 Task: Select Retail. Add to cart, from Chioma for 3390 Emily Renzelli Boulevard, San Francisco, California 94103, Cell Number 831-612-1938, following items : Ikénga Collection Pretty Zen Room Calming Essential Oil_x000D_
 - 2, Ezé Royale Majestic Bundle Men''s Grooming Kit_x000D_
 - 1, Spearmint Bb Tea Original Body Hair Inhibitor Balancing Tea_x000D_
 - 2, Ikém Collection Cravings & Diet Garcinia Bitter Kola Drops_x000D_
 - 2, Chioma Muscles & Curves Vegan Complete Protein Vanilla Shake Keto!_x000D_
 - 1
Action: Mouse moved to (659, 118)
Screenshot: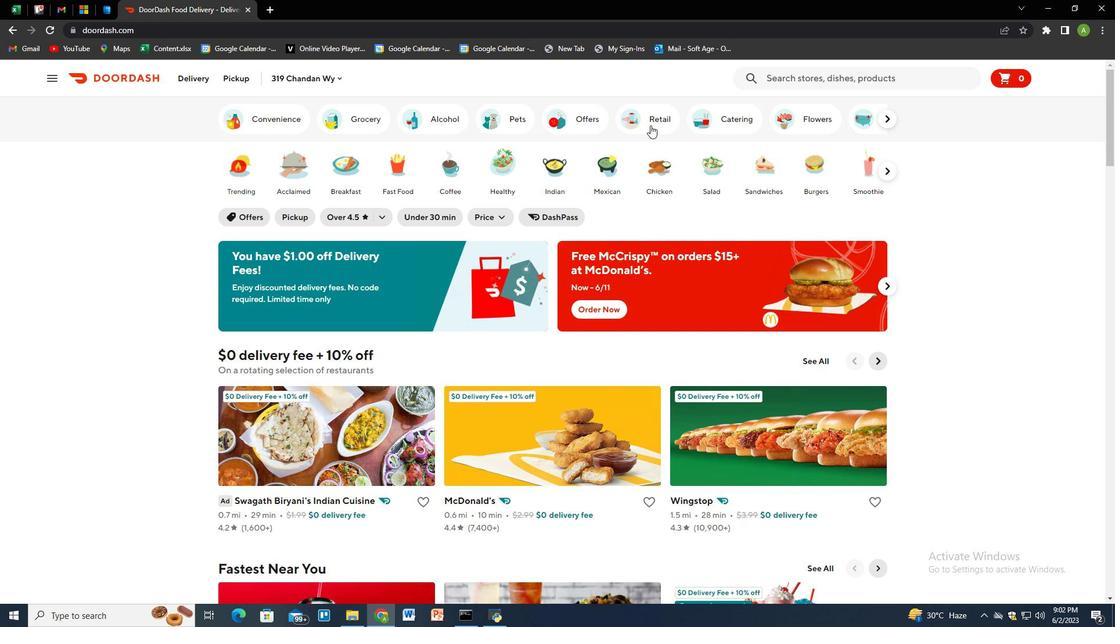 
Action: Mouse pressed left at (659, 118)
Screenshot: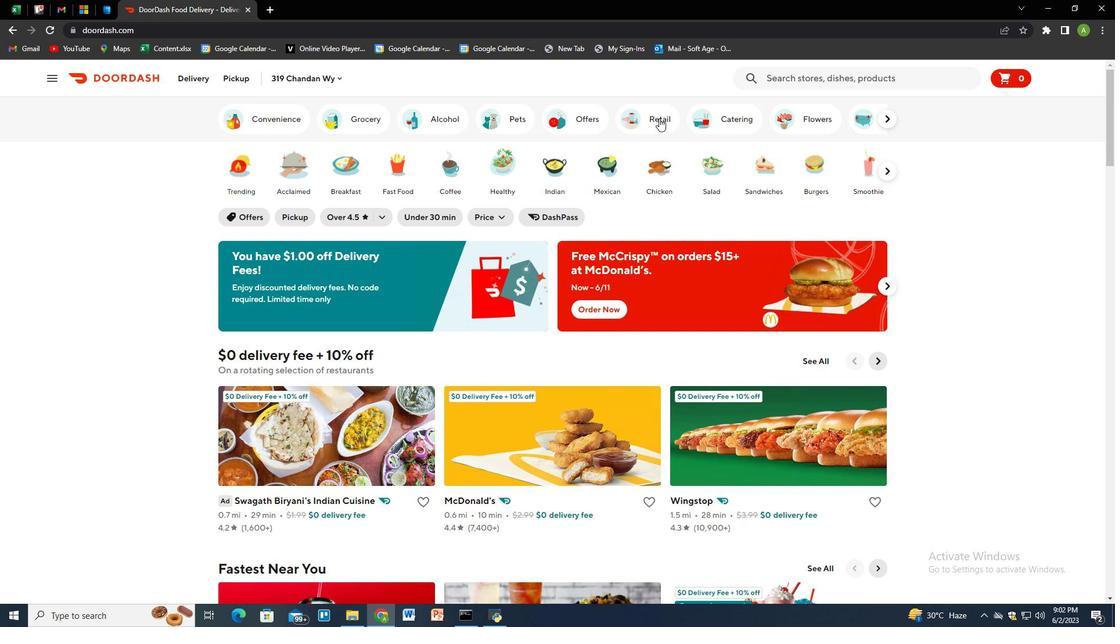 
Action: Mouse moved to (637, 573)
Screenshot: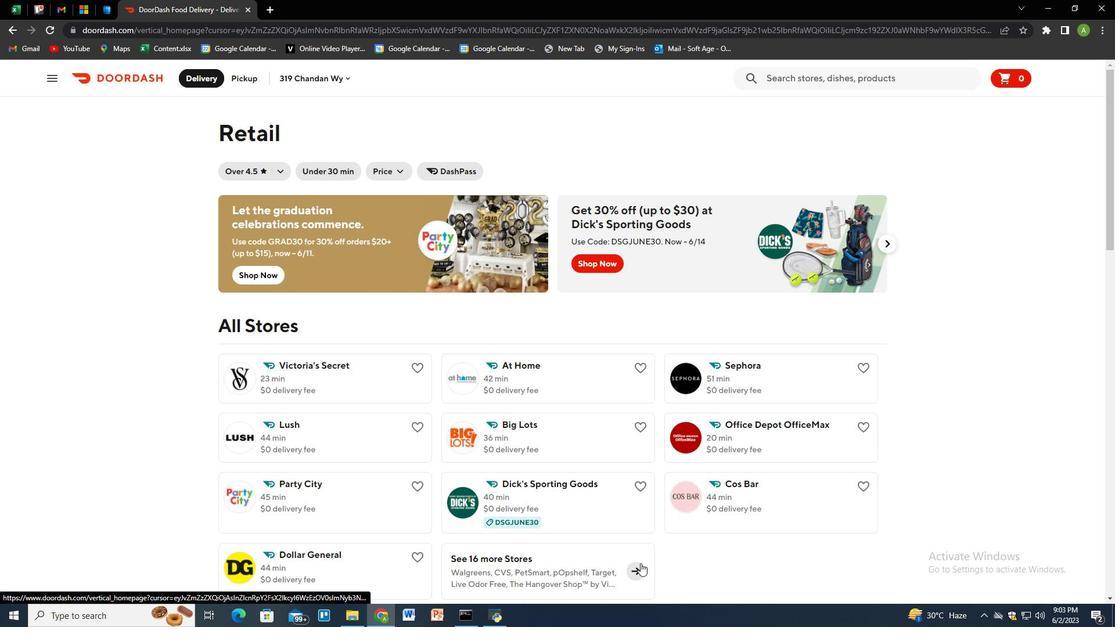 
Action: Mouse pressed left at (637, 573)
Screenshot: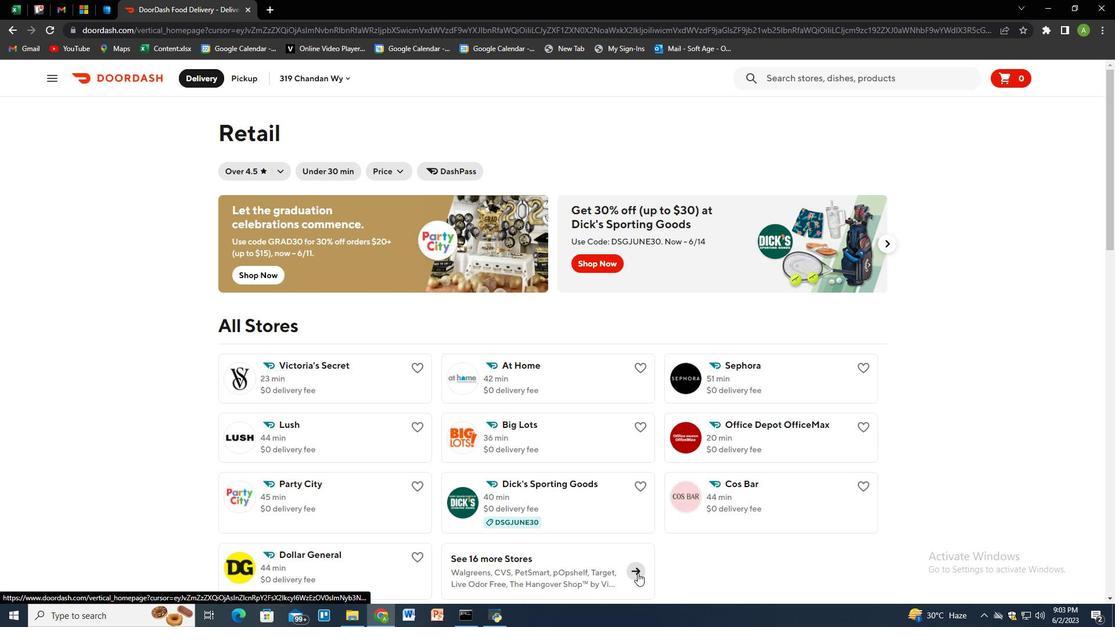 
Action: Mouse moved to (588, 537)
Screenshot: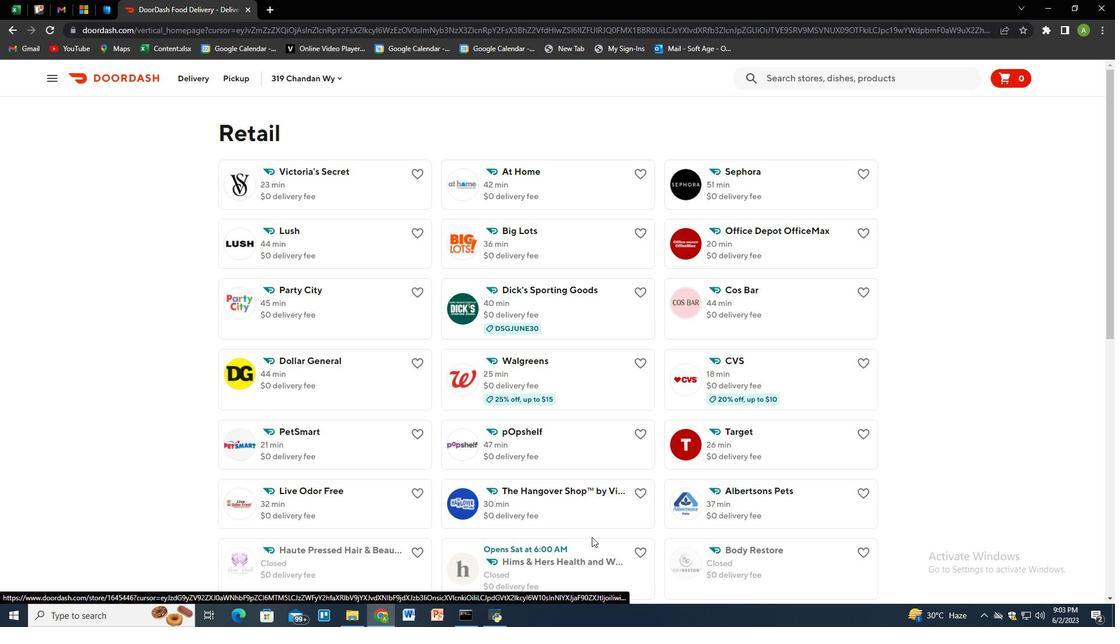 
Action: Mouse scrolled (588, 537) with delta (0, 0)
Screenshot: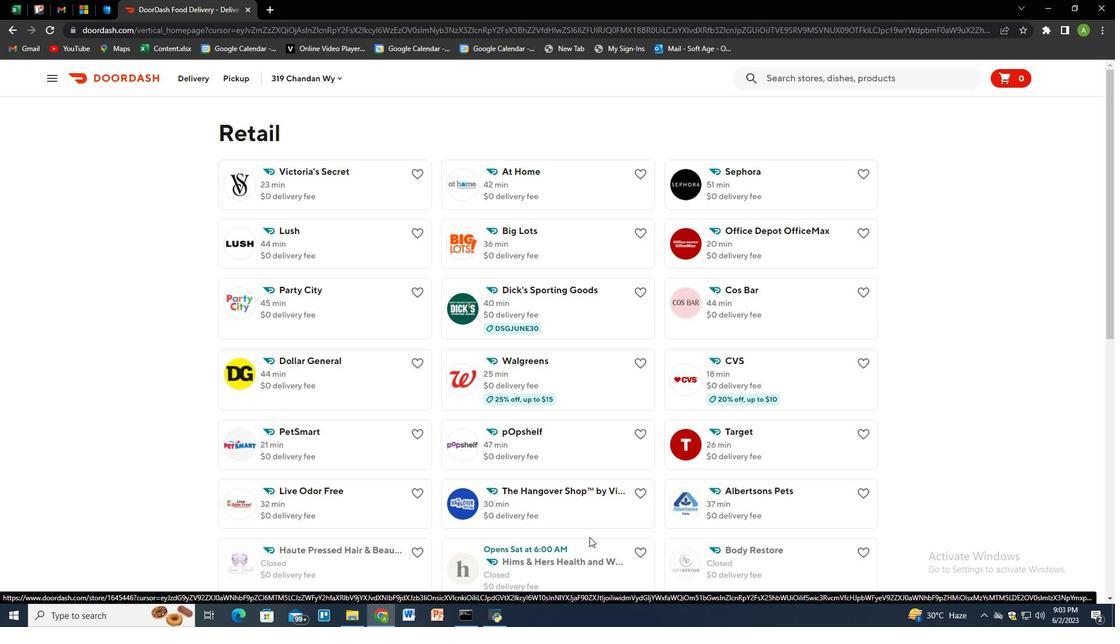 
Action: Mouse moved to (588, 537)
Screenshot: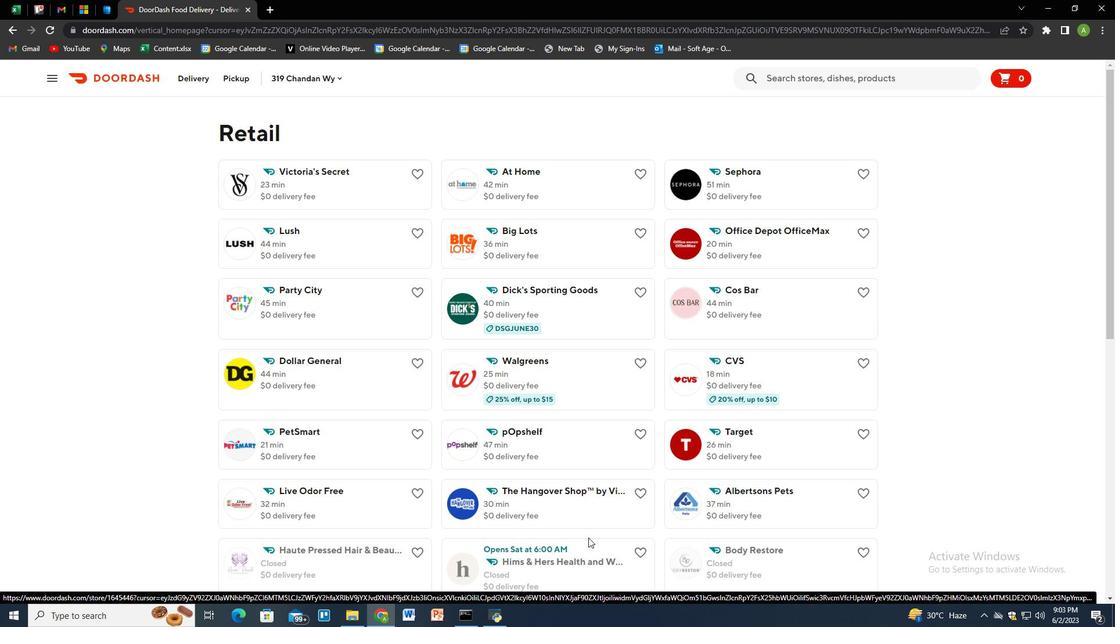 
Action: Mouse scrolled (588, 537) with delta (0, 0)
Screenshot: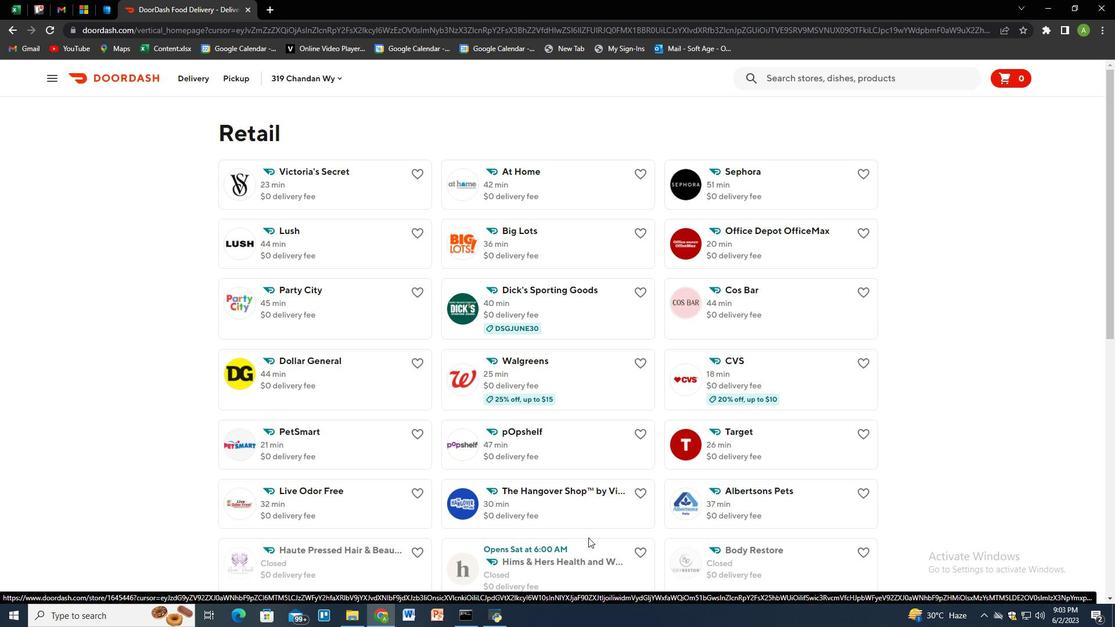 
Action: Mouse moved to (587, 538)
Screenshot: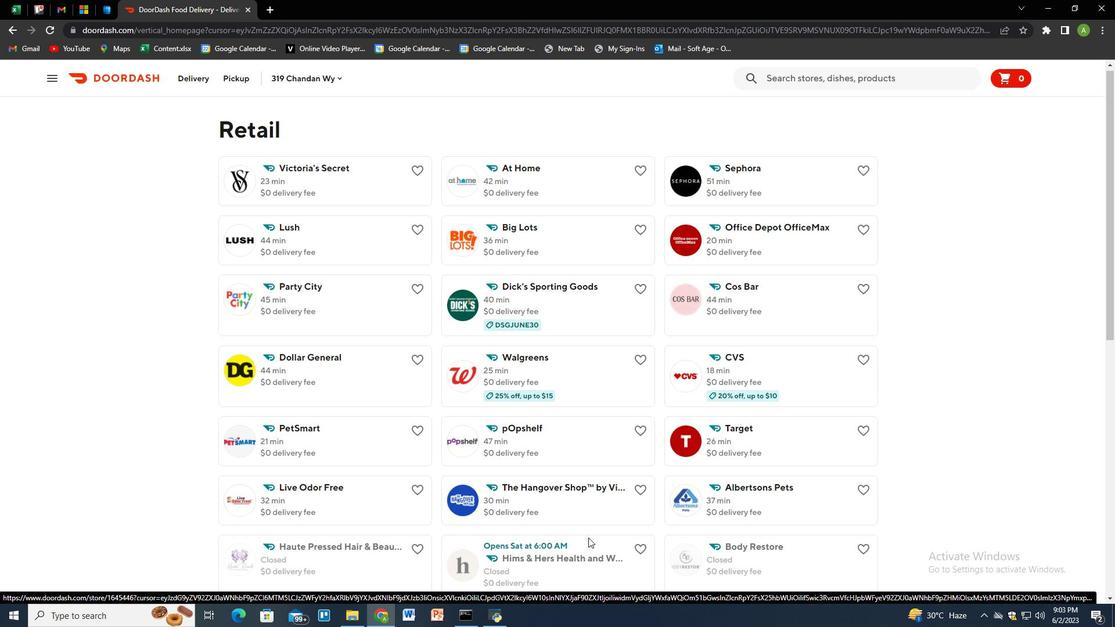 
Action: Mouse scrolled (587, 537) with delta (0, 0)
Screenshot: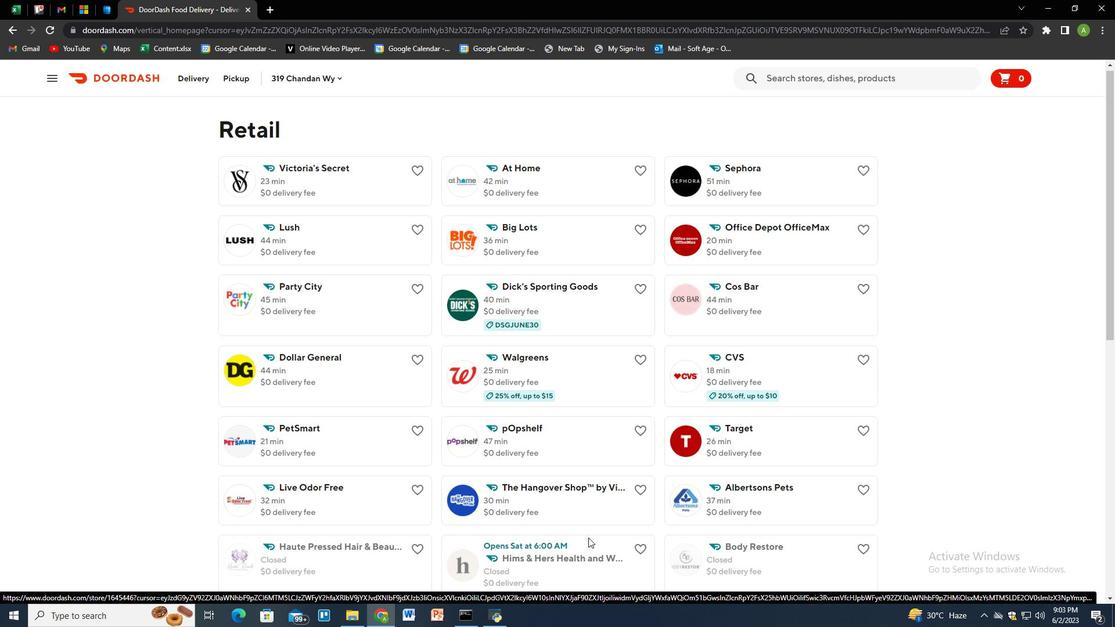 
Action: Mouse moved to (563, 472)
Screenshot: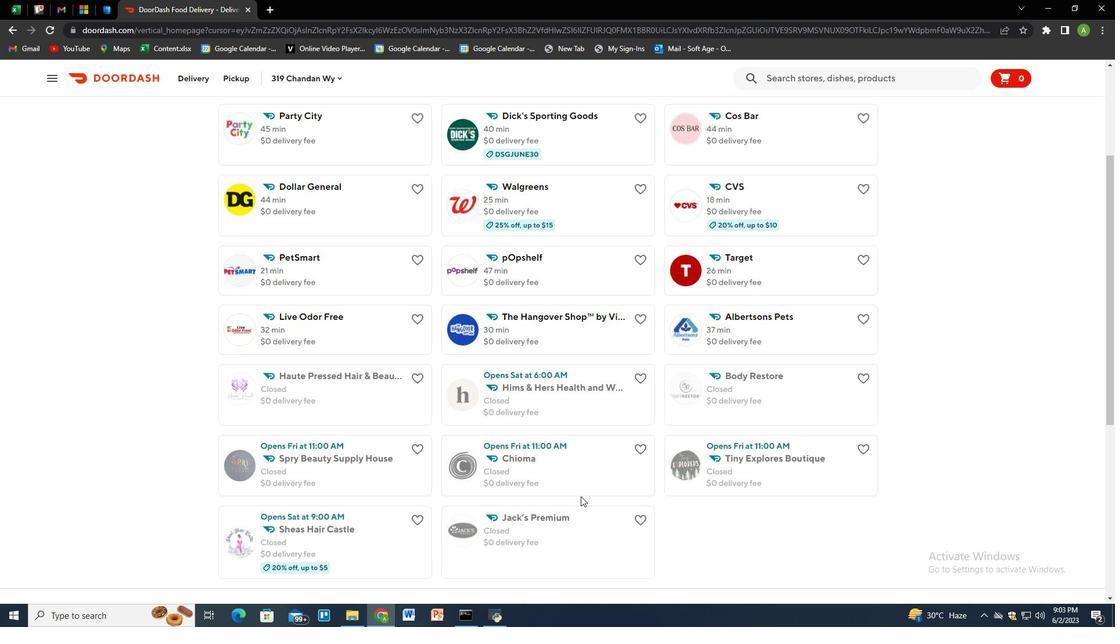 
Action: Mouse pressed left at (563, 472)
Screenshot: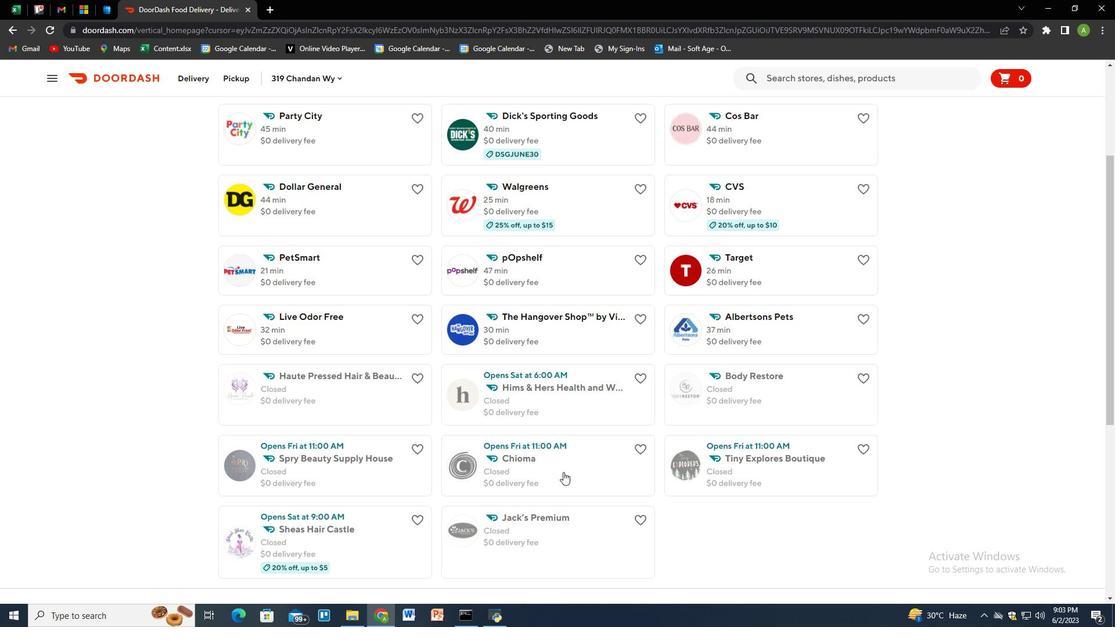 
Action: Mouse moved to (246, 77)
Screenshot: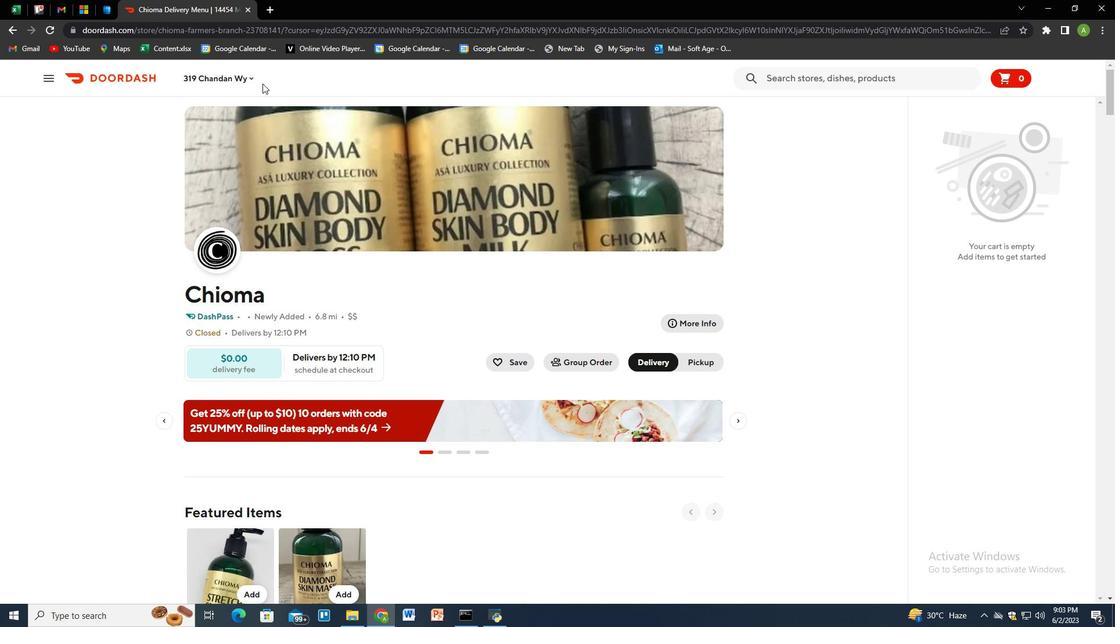 
Action: Mouse pressed left at (246, 77)
Screenshot: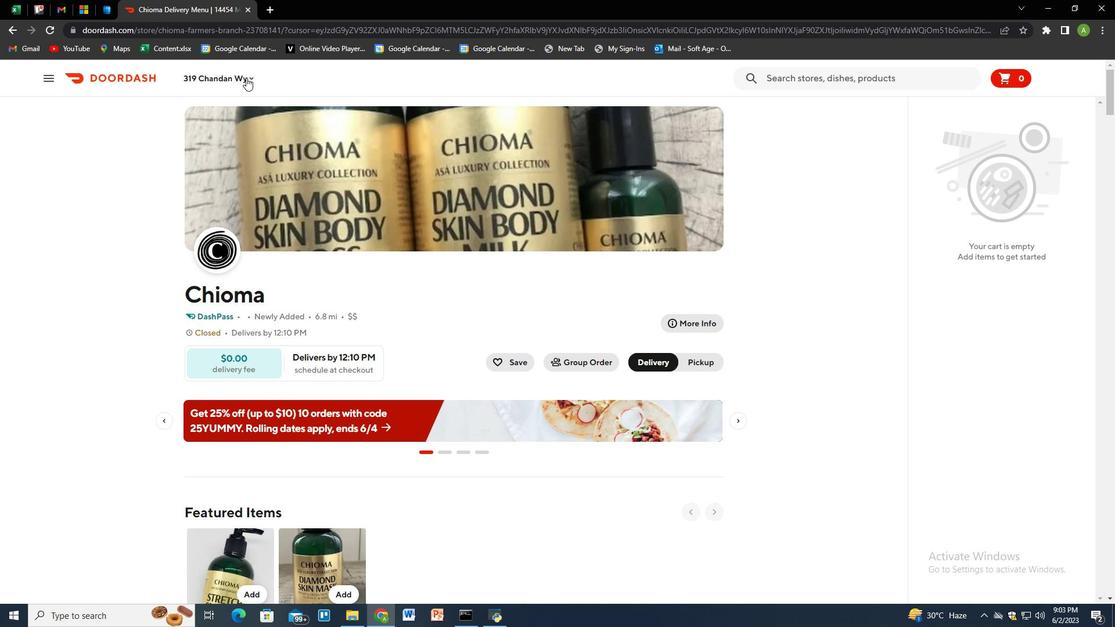 
Action: Mouse moved to (281, 122)
Screenshot: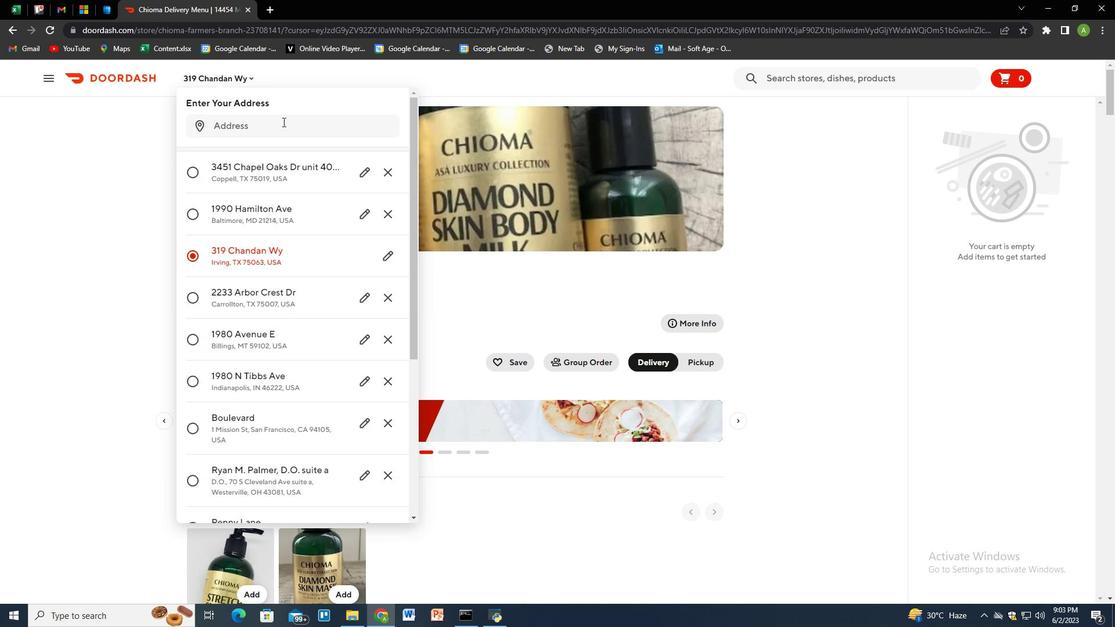 
Action: Mouse pressed left at (281, 122)
Screenshot: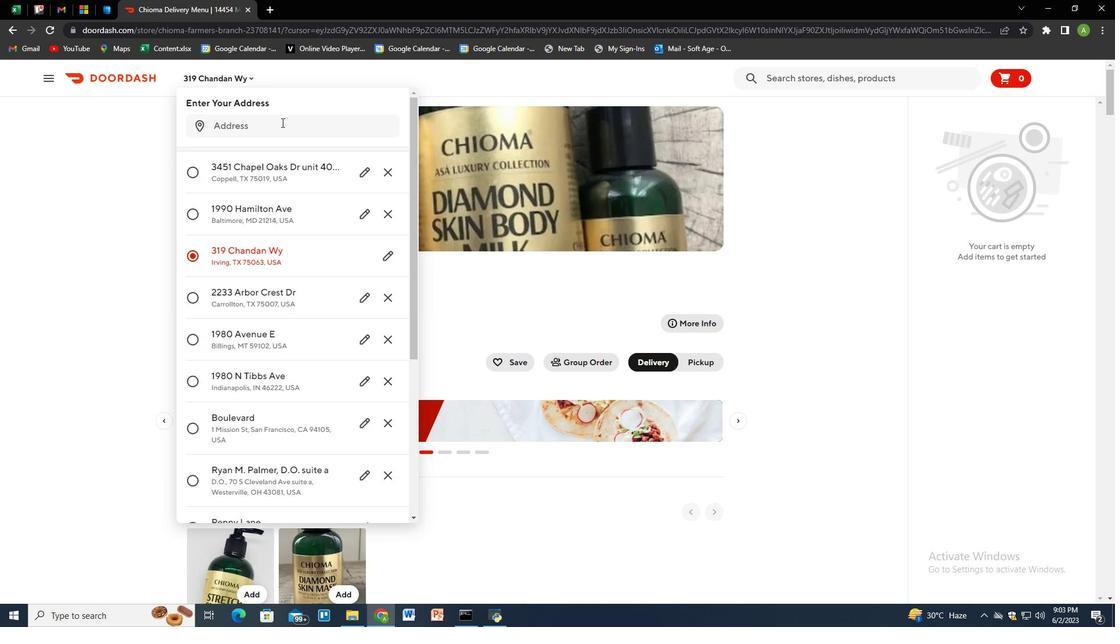 
Action: Key pressed 3390<Key.space>emily<Key.space>renzelli<Key.space>boulevard,<Key.space>san<Key.space>francisco,<Key.space>califonia<Key.space>94103<Key.enter>
Screenshot: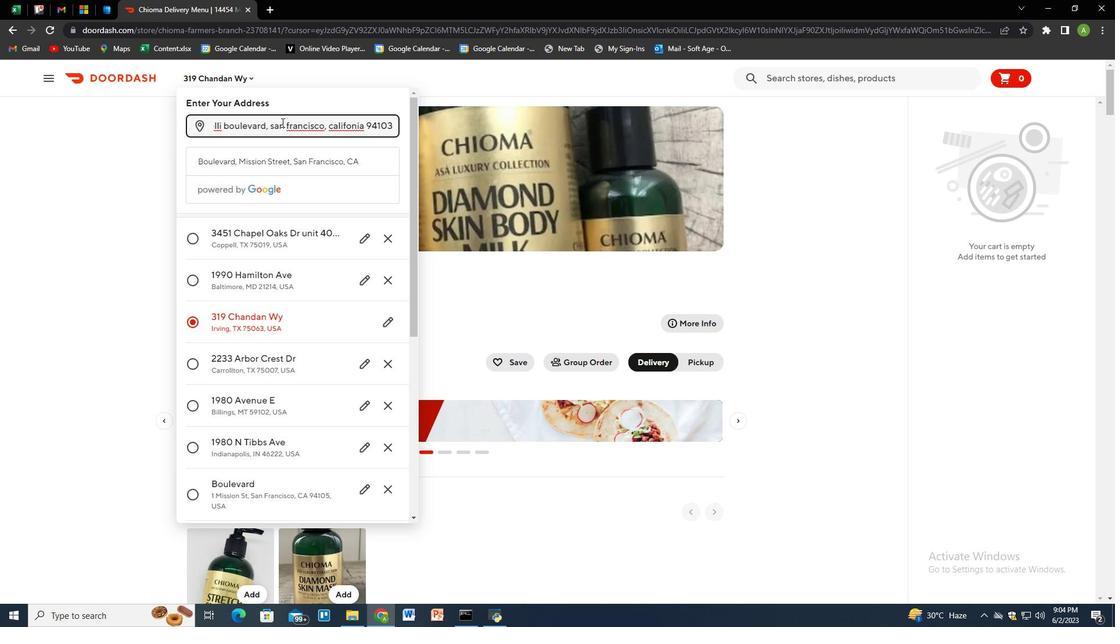 
Action: Mouse moved to (345, 475)
Screenshot: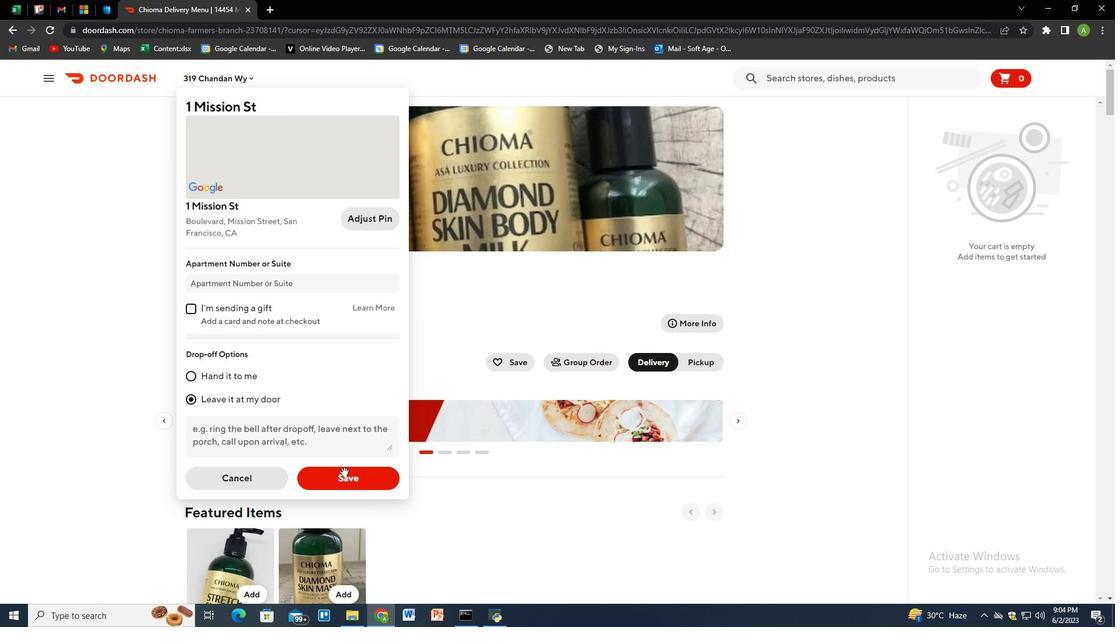
Action: Mouse pressed left at (345, 475)
Screenshot: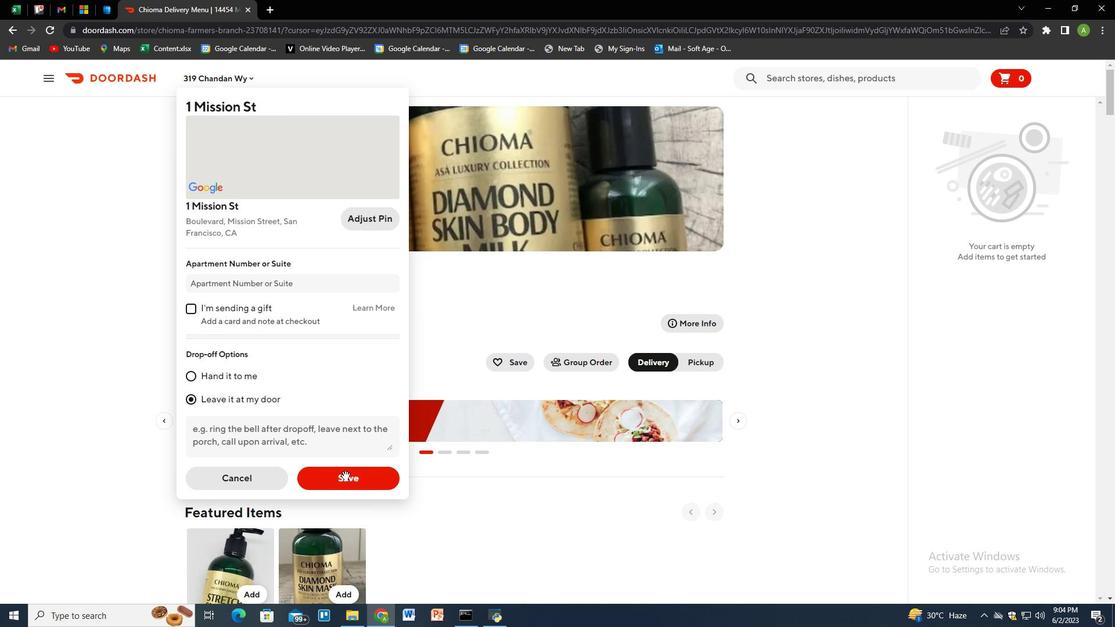 
Action: Mouse moved to (409, 220)
Screenshot: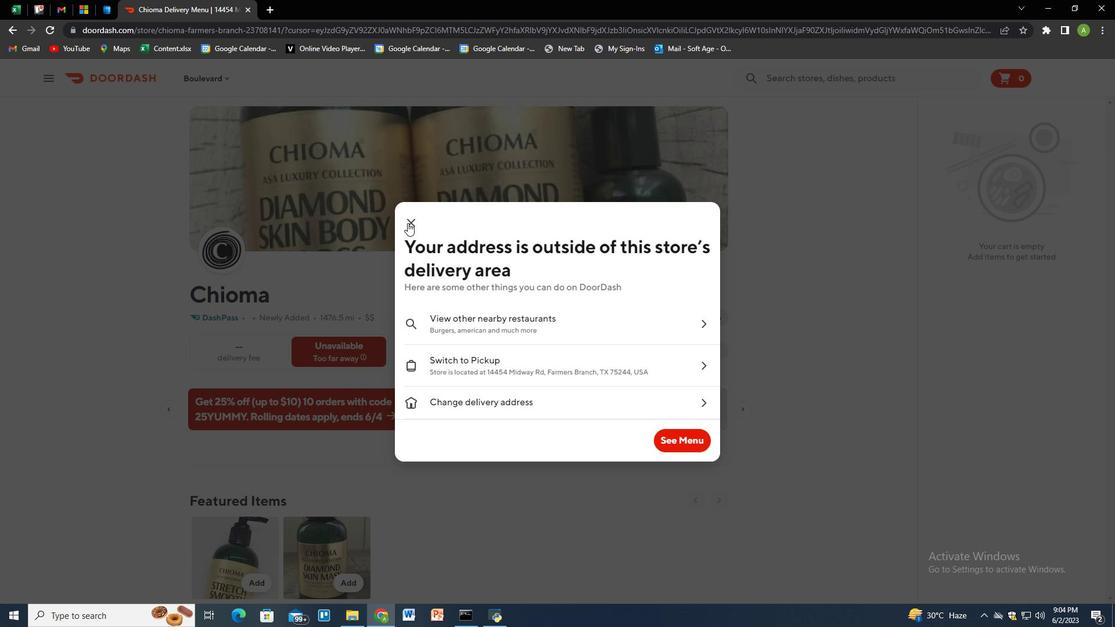 
Action: Mouse pressed left at (409, 220)
Screenshot: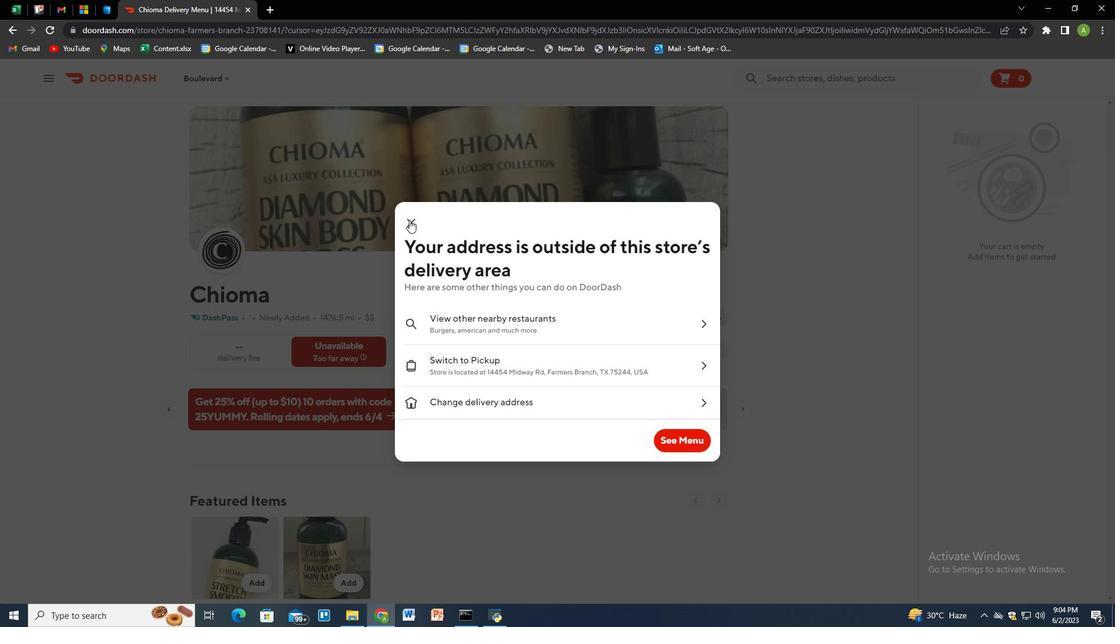 
Action: Mouse moved to (757, 201)
Screenshot: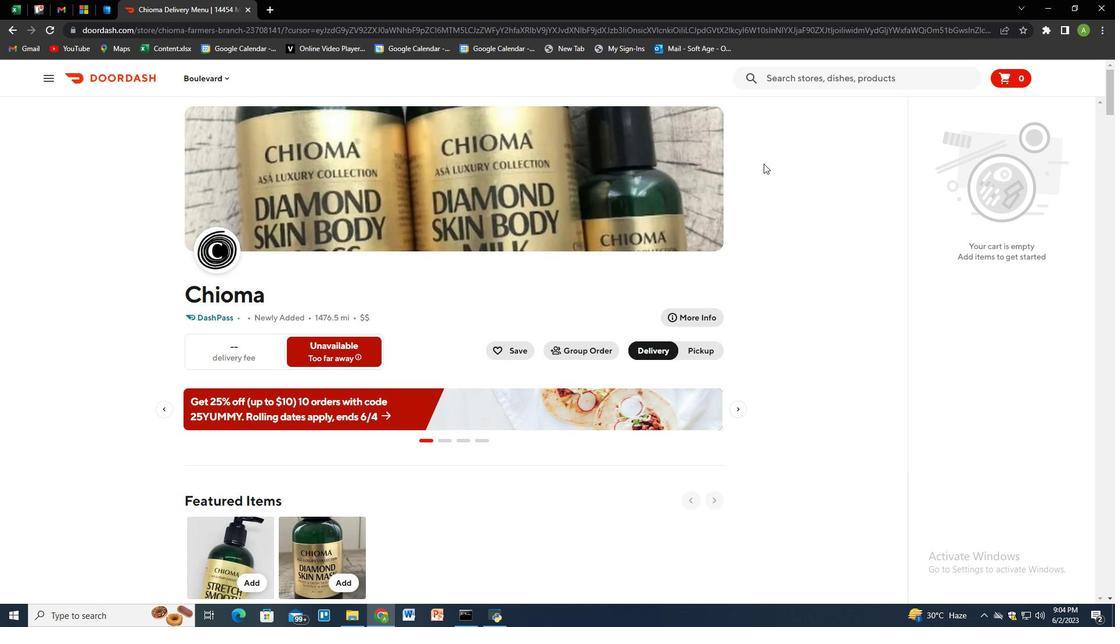 
Action: Mouse scrolled (757, 201) with delta (0, 0)
Screenshot: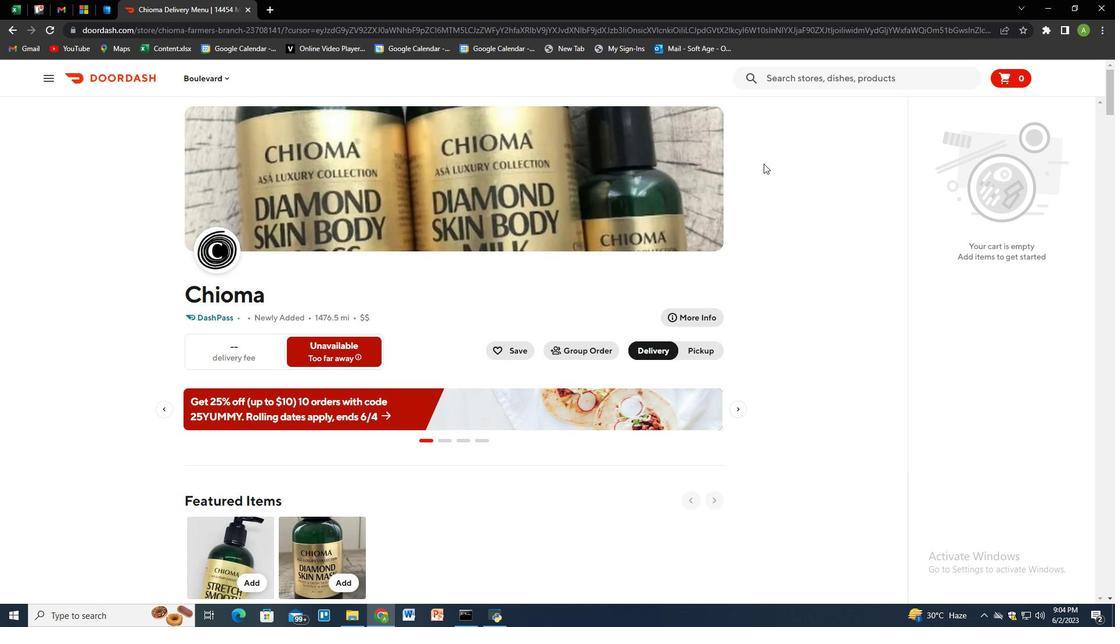 
Action: Mouse moved to (756, 203)
Screenshot: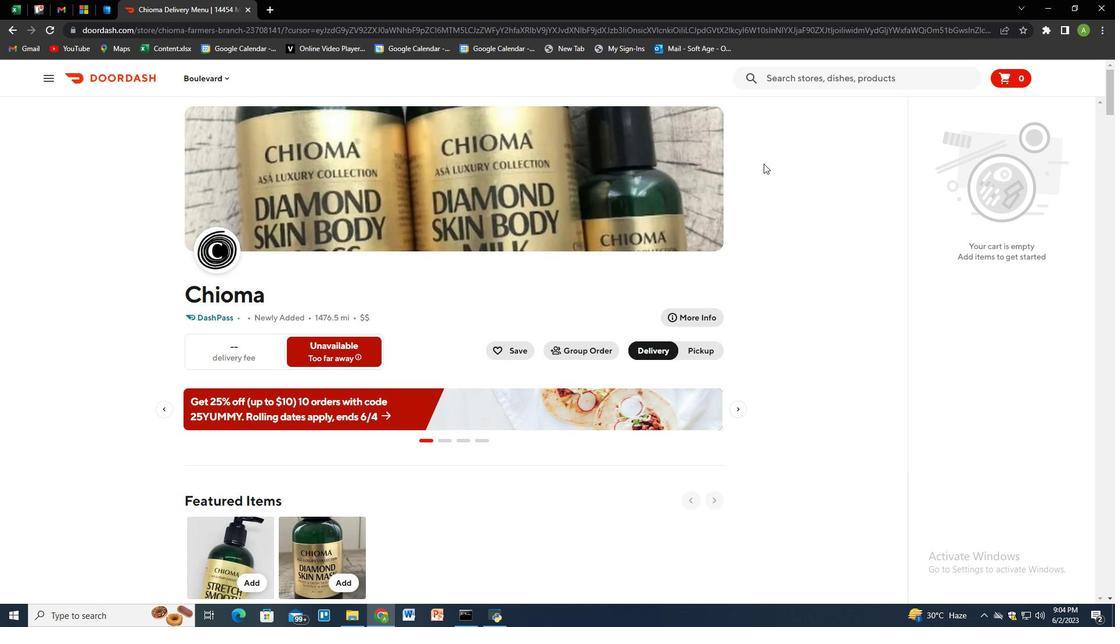 
Action: Mouse scrolled (756, 203) with delta (0, 0)
Screenshot: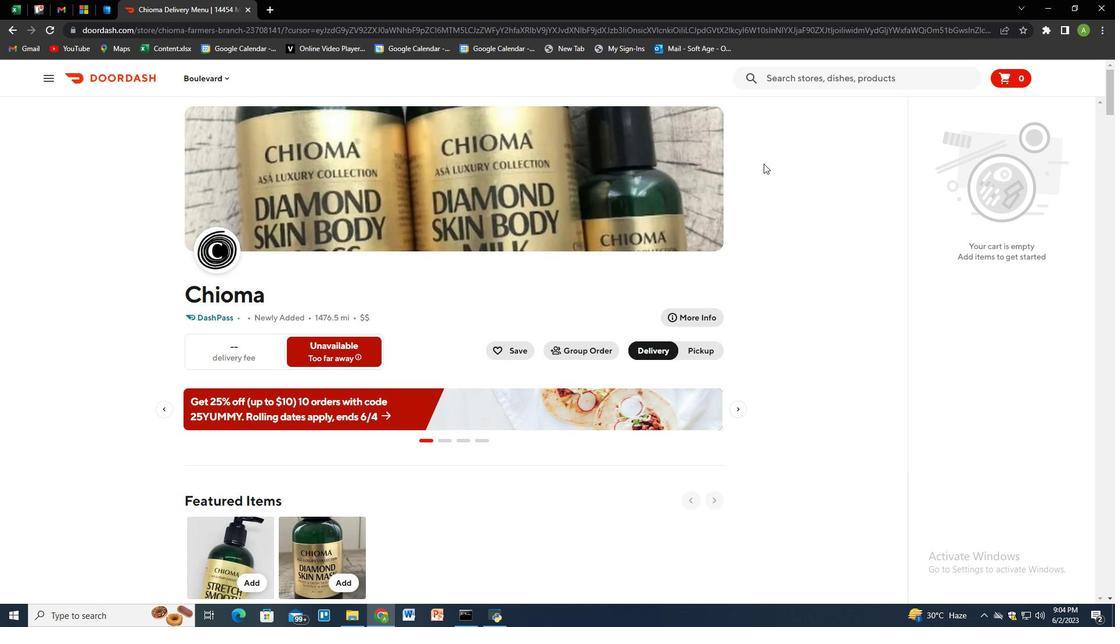
Action: Mouse moved to (753, 216)
Screenshot: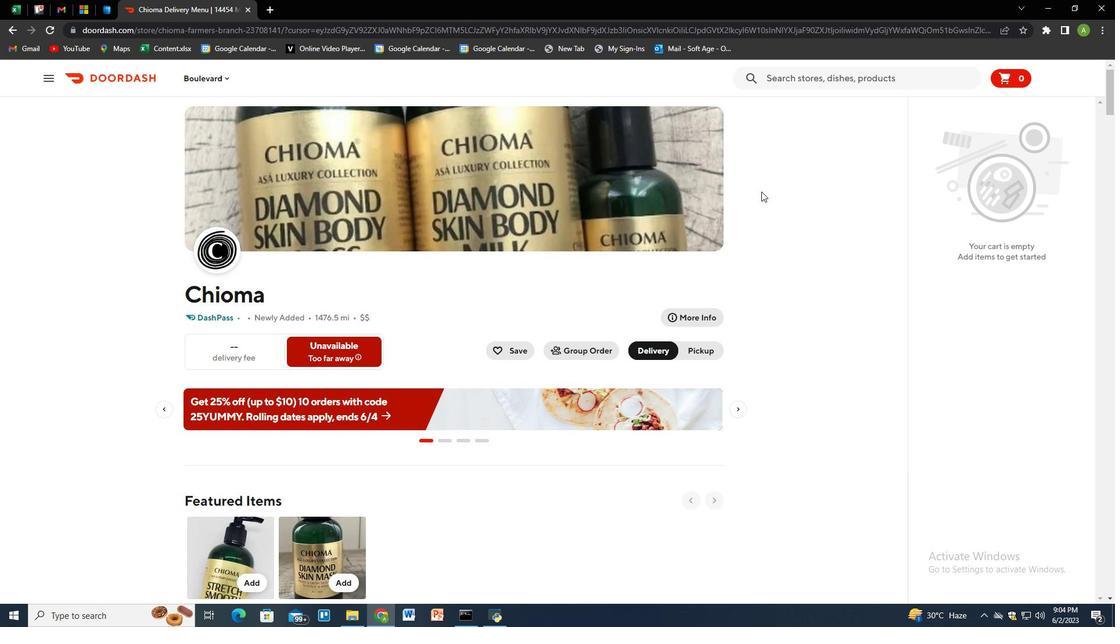 
Action: Mouse scrolled (754, 207) with delta (0, 0)
Screenshot: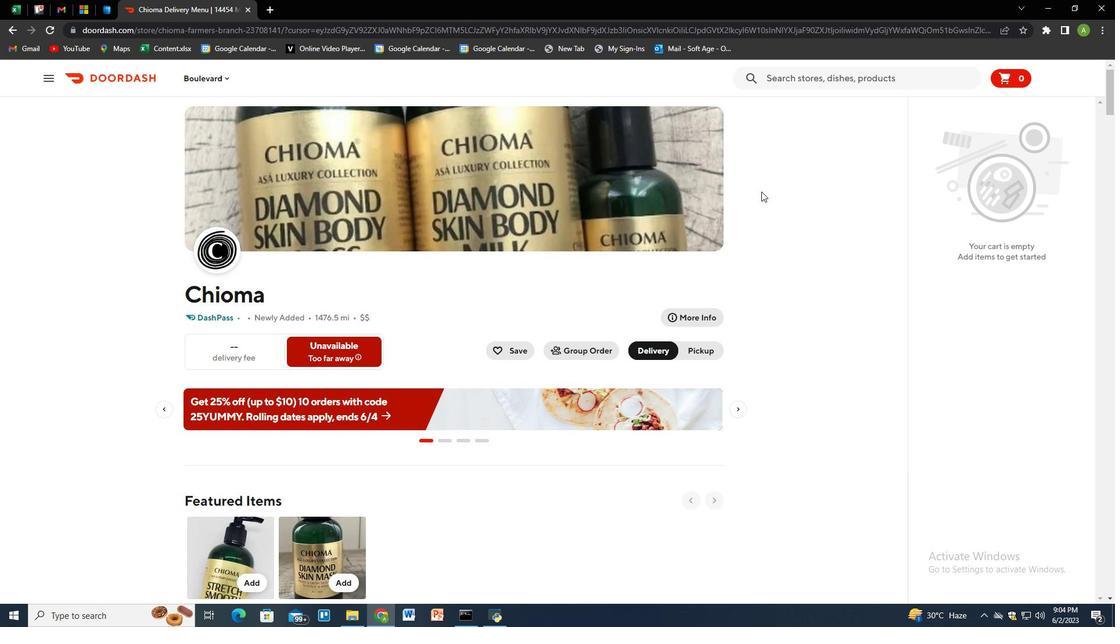 
Action: Mouse moved to (698, 397)
Screenshot: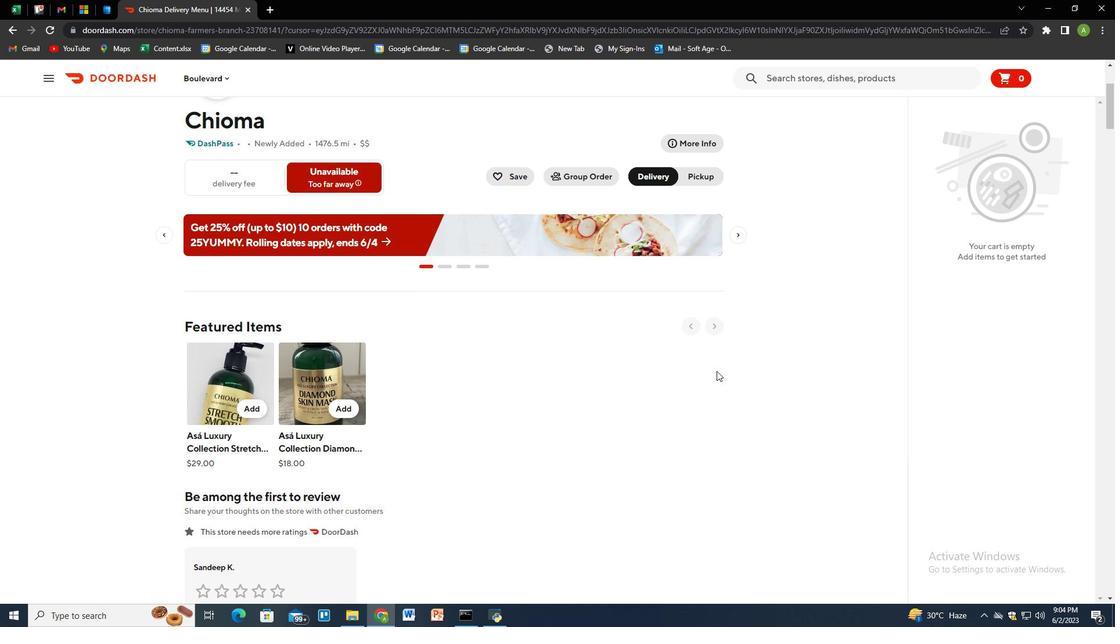 
Action: Mouse scrolled (698, 396) with delta (0, 0)
Screenshot: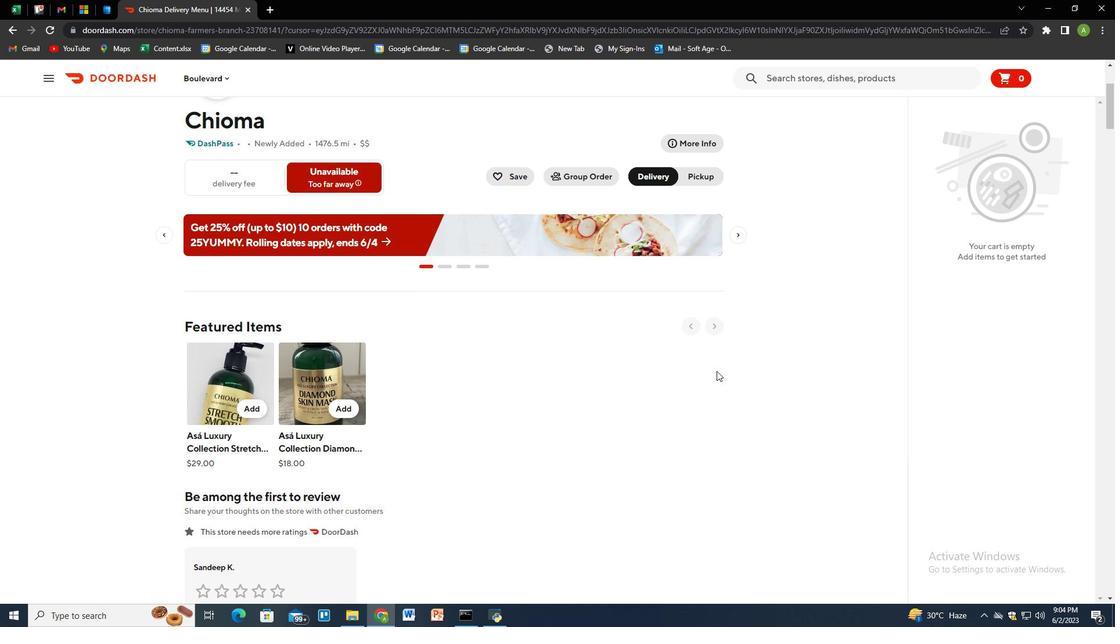 
Action: Mouse moved to (697, 397)
Screenshot: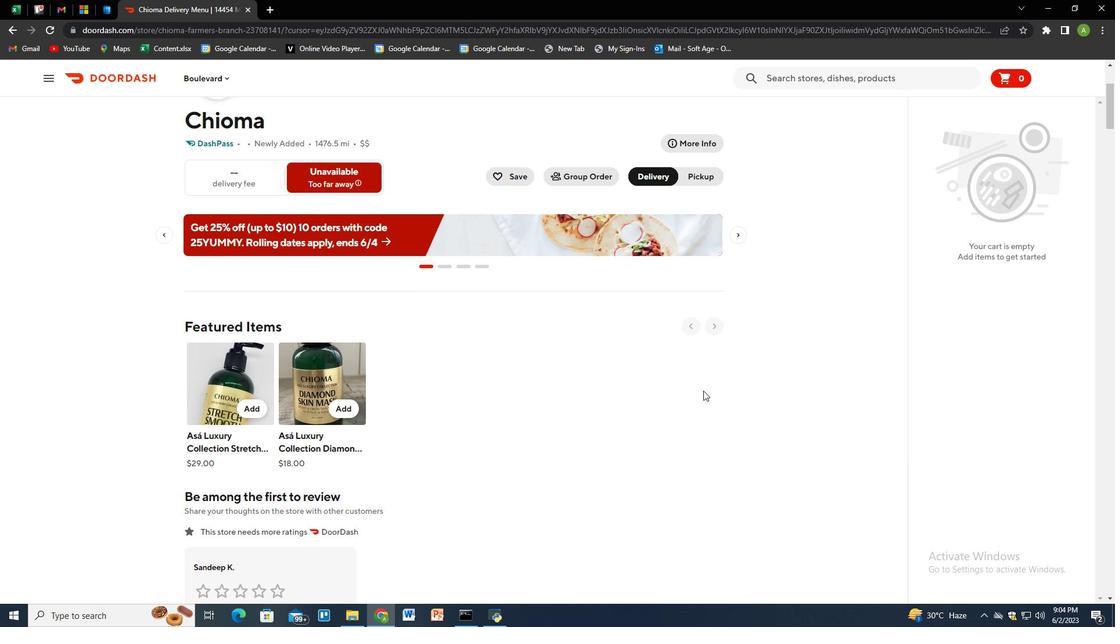 
Action: Mouse scrolled (697, 397) with delta (0, 0)
Screenshot: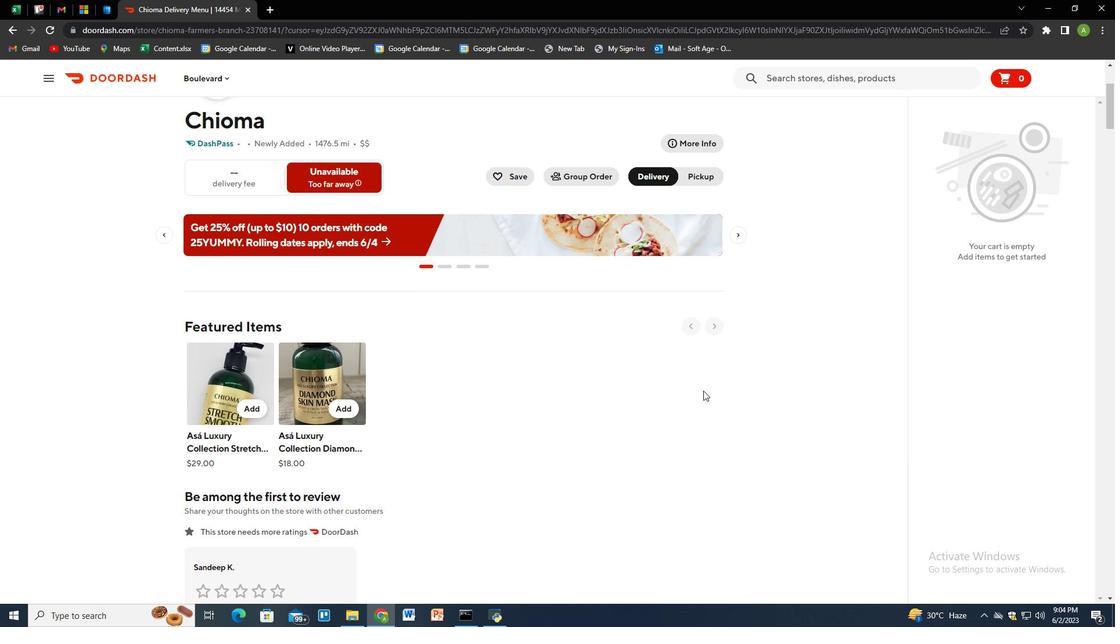 
Action: Mouse moved to (697, 399)
Screenshot: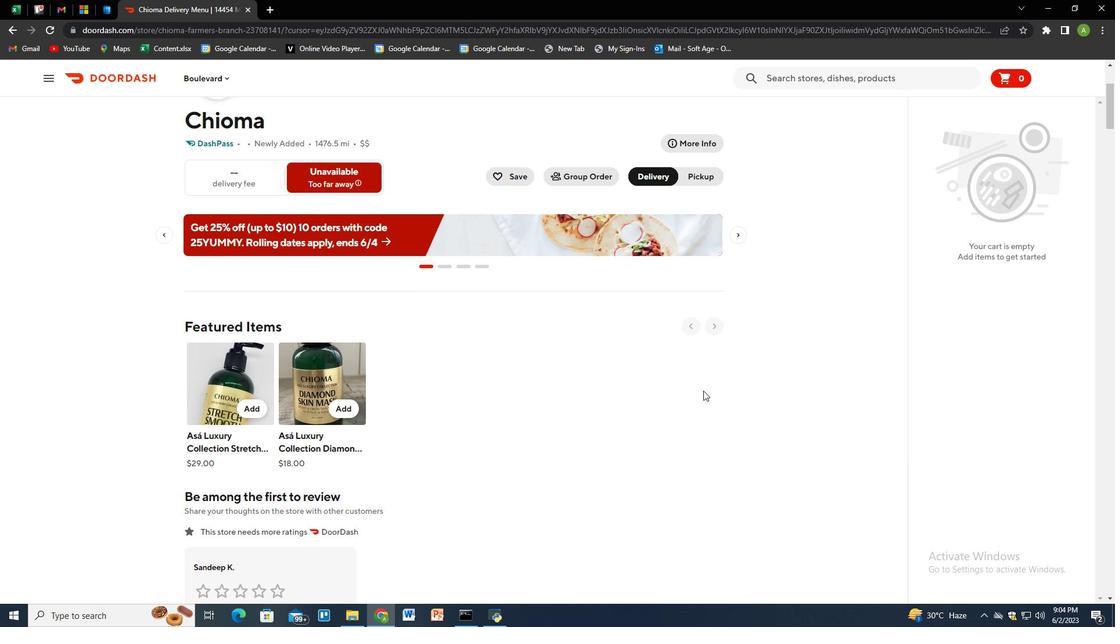 
Action: Mouse scrolled (697, 398) with delta (0, 0)
Screenshot: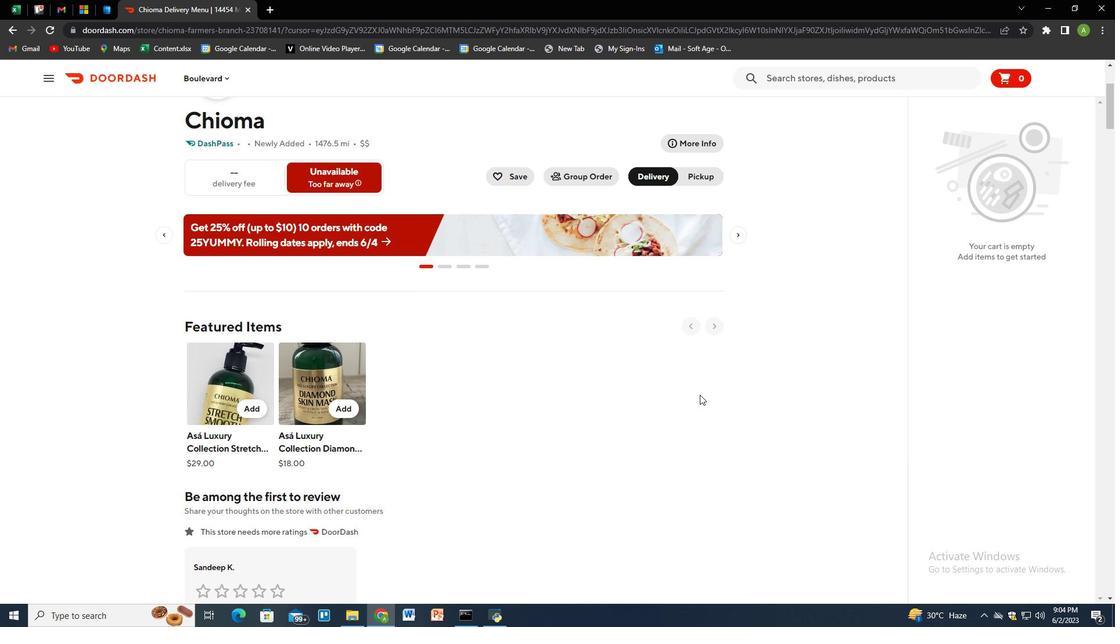
Action: Mouse moved to (621, 499)
Screenshot: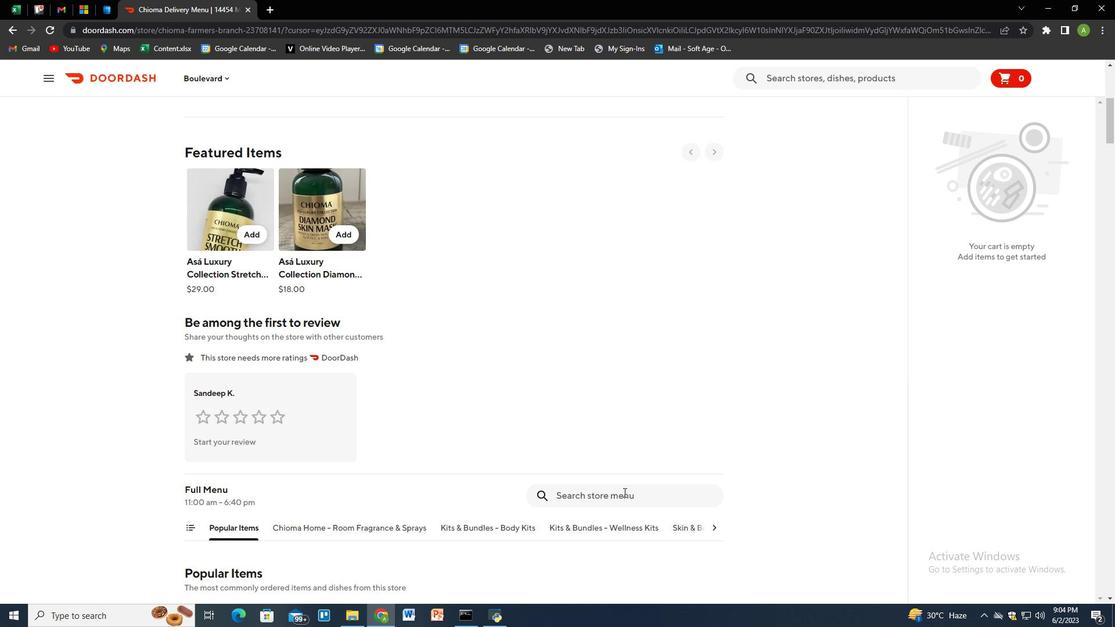 
Action: Mouse pressed left at (621, 499)
Screenshot: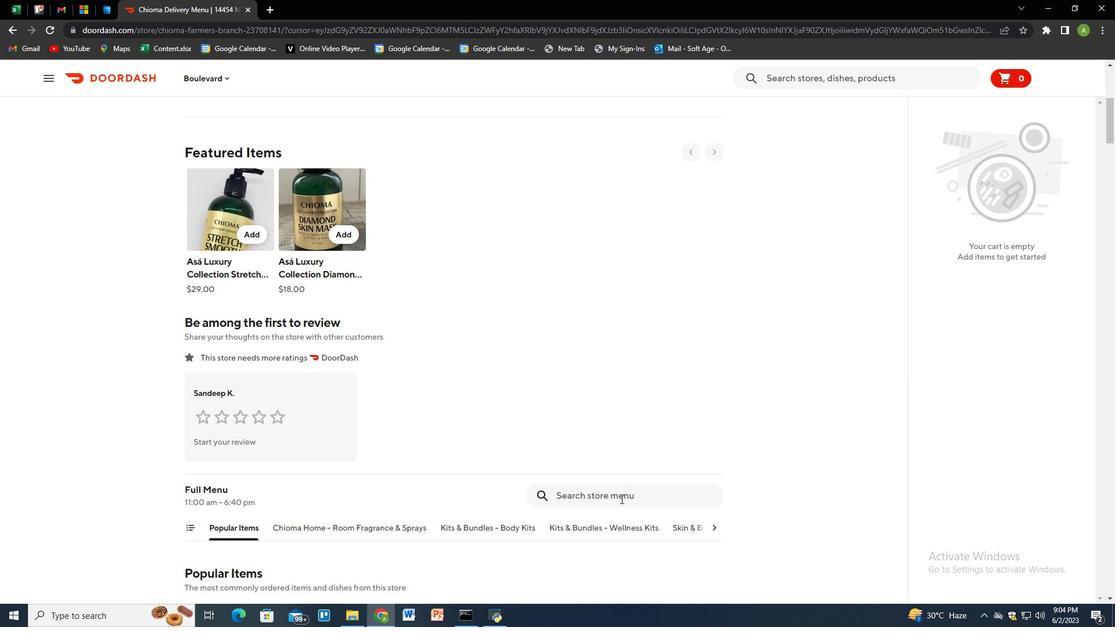 
Action: Key pressed ikenga<Key.space>collection<Key.space>pretty<Key.space>zen<Key.space>room<Key.space>calming<Key.space>essential<Key.space>oil<Key.enter>
Screenshot: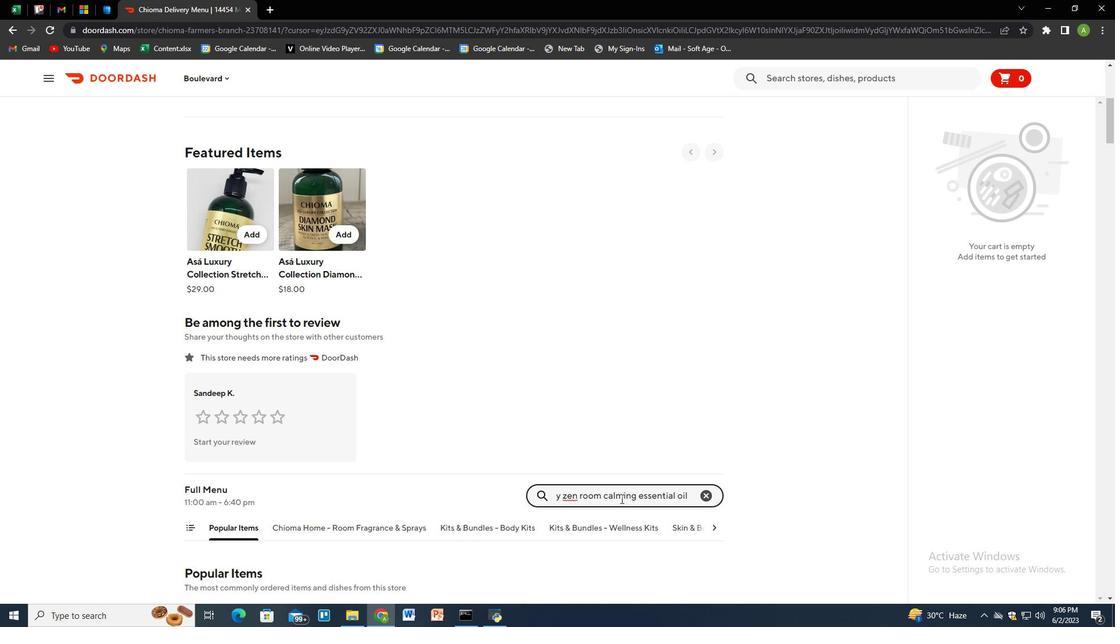 
Action: Mouse moved to (421, 315)
Screenshot: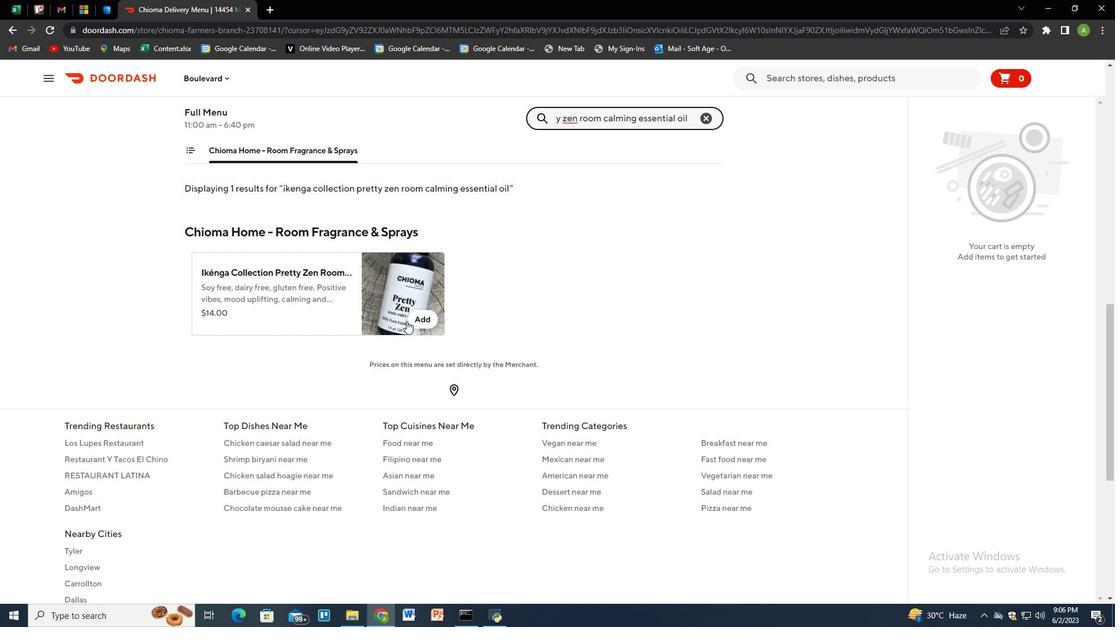 
Action: Mouse pressed left at (421, 315)
Screenshot: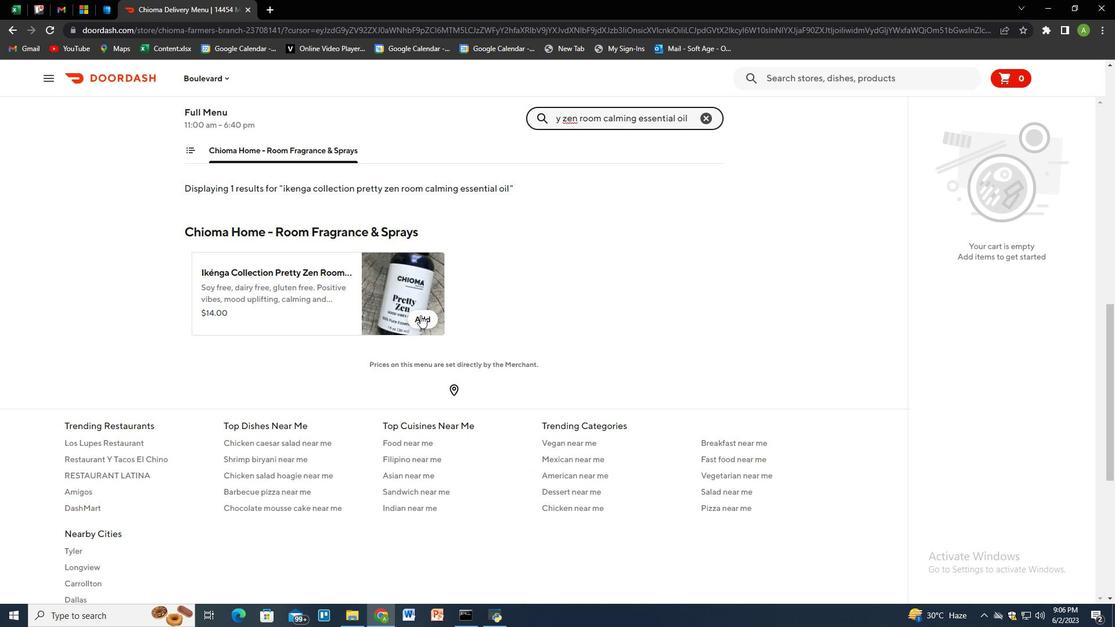 
Action: Mouse moved to (1076, 199)
Screenshot: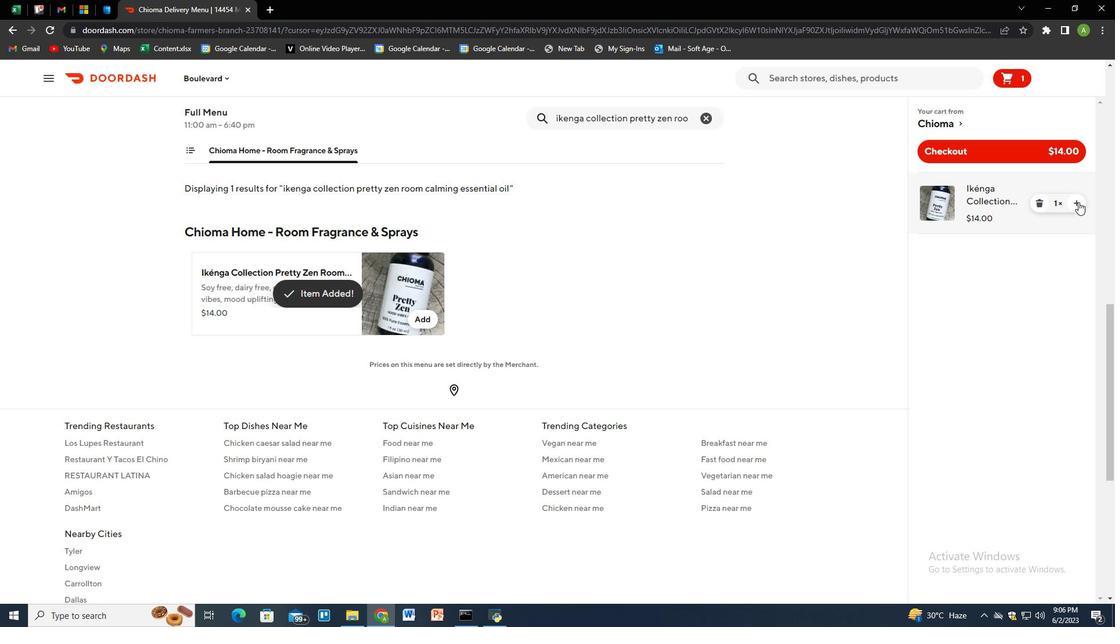 
Action: Mouse pressed left at (1076, 199)
Screenshot: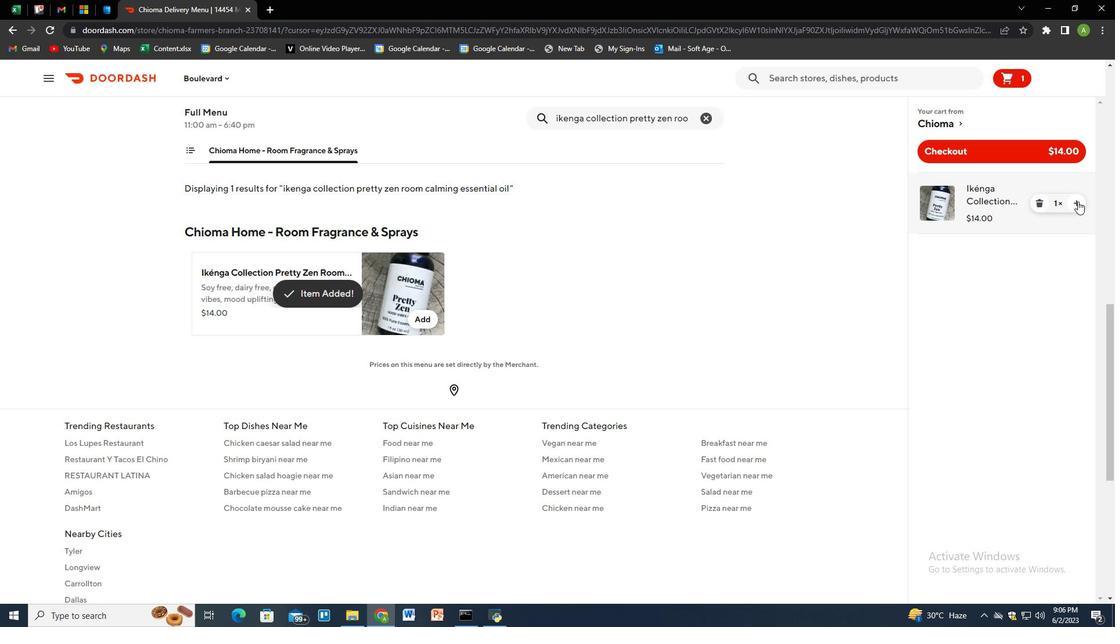 
Action: Mouse moved to (707, 119)
Screenshot: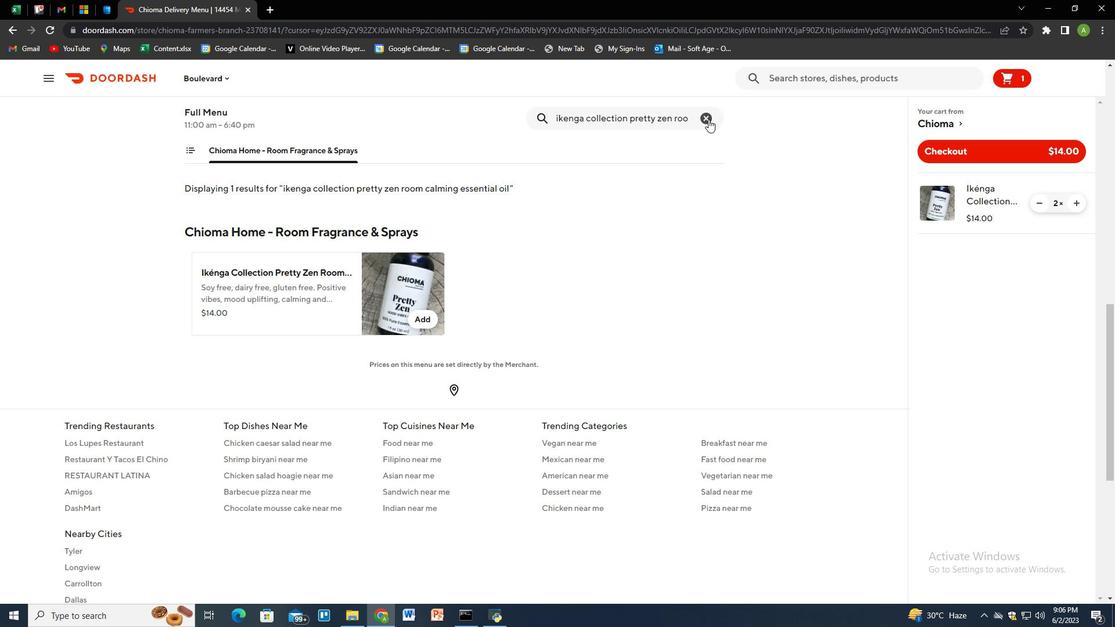
Action: Mouse pressed left at (707, 119)
Screenshot: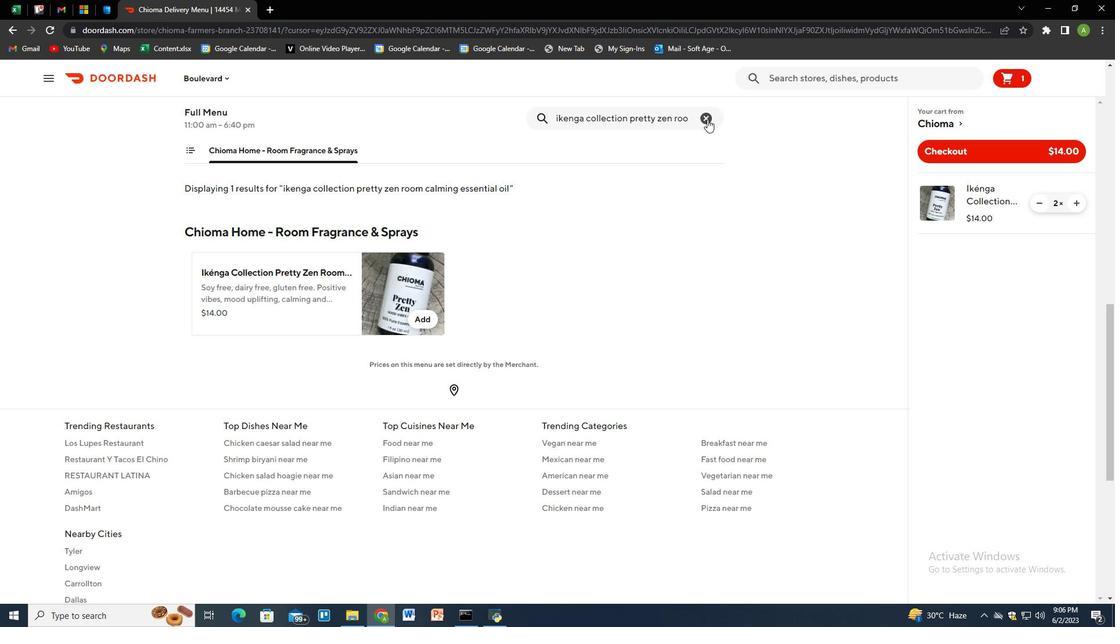
Action: Key pressed eze<Key.space>ri<Key.backspace>oyale<Key.space>majestic<Key.space>bundle<Key.space>men<Key.shift_r><Key.shift_r><Key.shift_r><Key.shift_r><Key.shift_r><Key.shift_r><Key.shift_r><Key.shift_r><Key.shift_r><Key.shift_r><Key.shift_r><Key.shift_r>"s<Key.space>grooming<Key.space>kit<Key.enter>
Screenshot: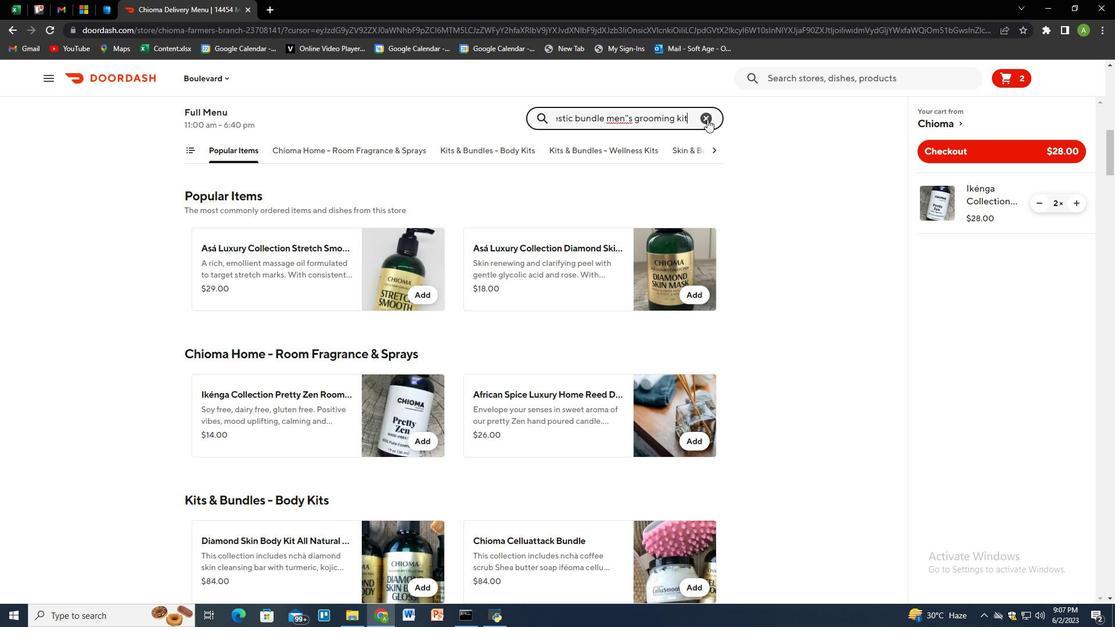 
Action: Mouse moved to (427, 314)
Screenshot: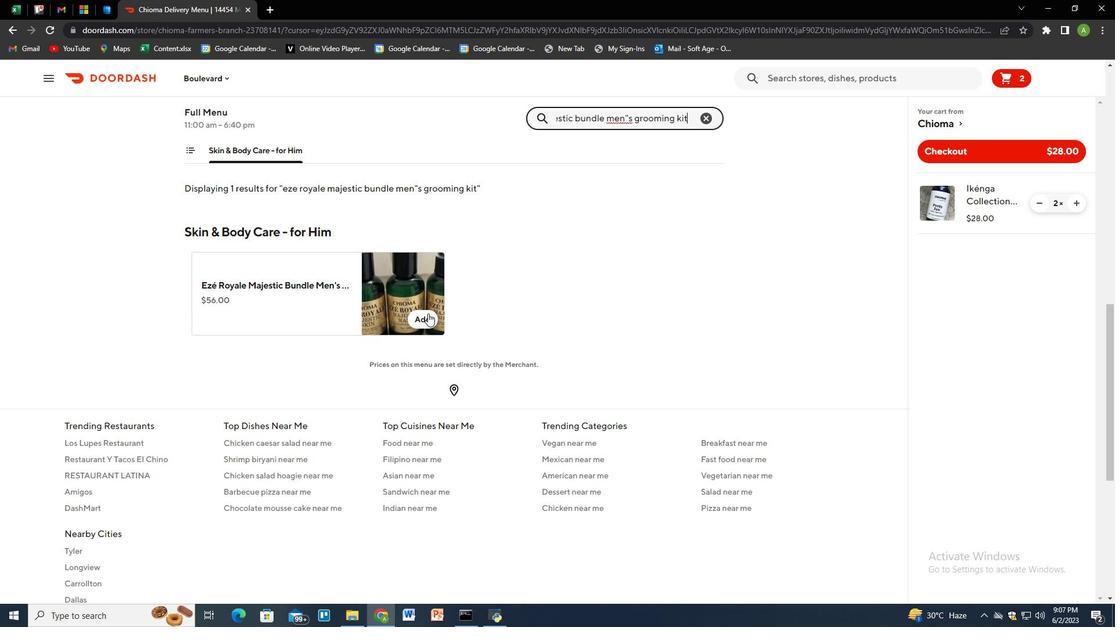 
Action: Mouse pressed left at (427, 314)
Screenshot: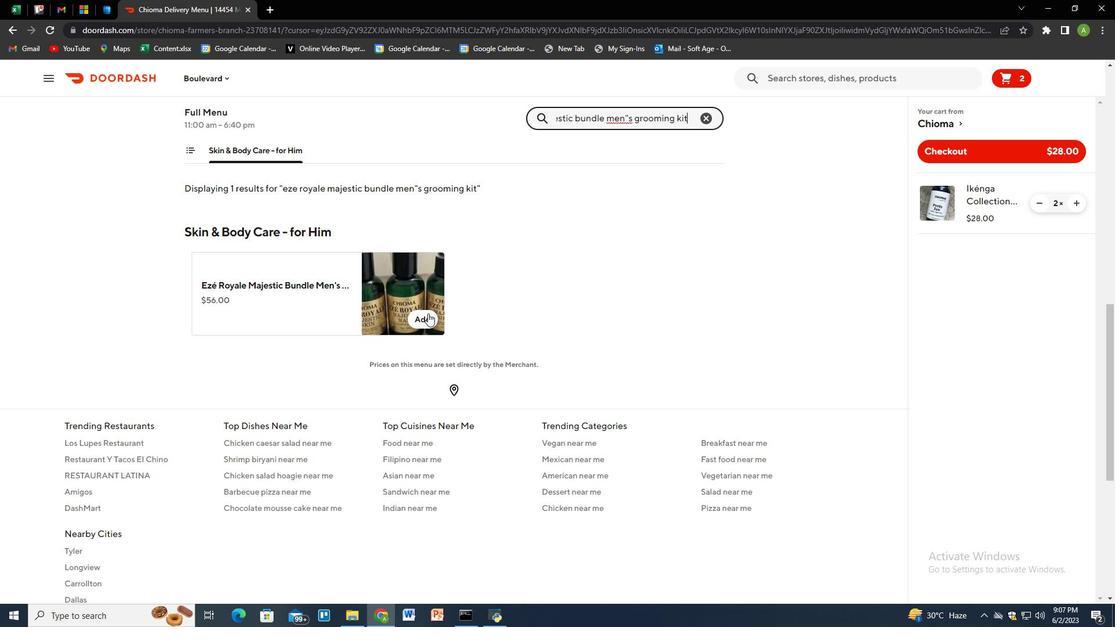 
Action: Mouse moved to (702, 118)
Screenshot: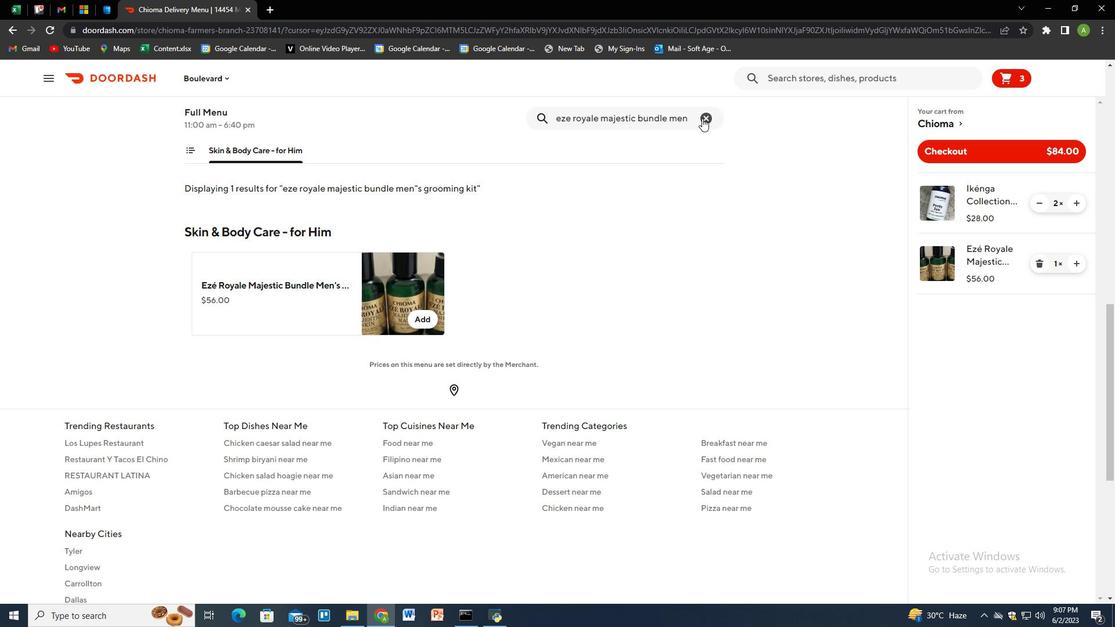 
Action: Mouse pressed left at (702, 118)
Screenshot: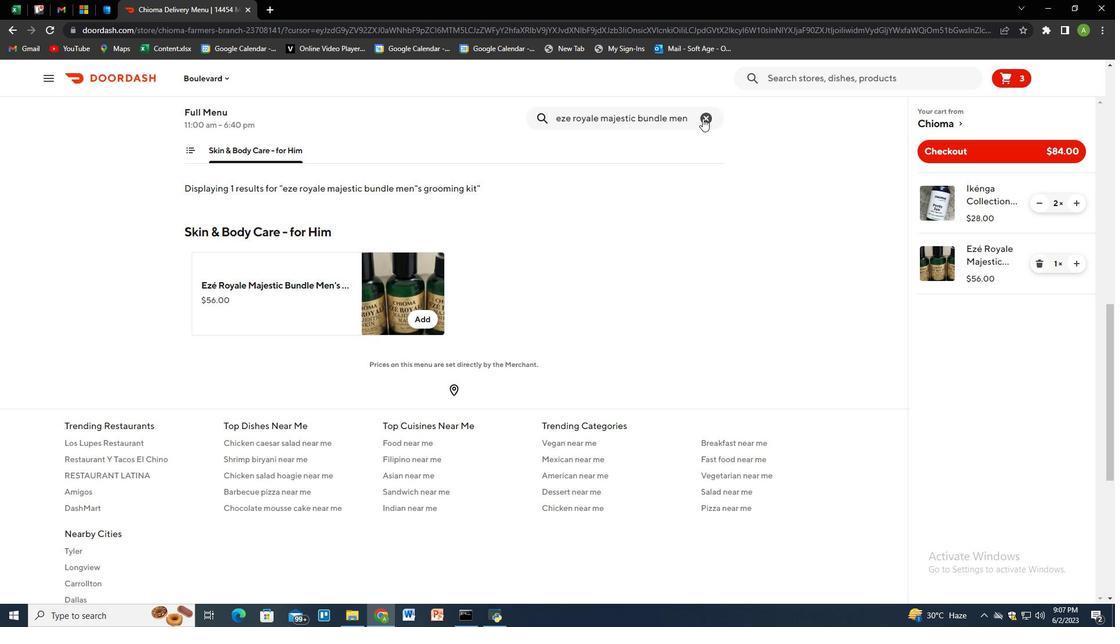 
Action: Key pressed spearmint<Key.space>bb<Key.space>tea<Key.space>original<Key.space>body<Key.space>hair<Key.space>inhibitor<Key.space>balancing<Key.space>tea<Key.enter>
Screenshot: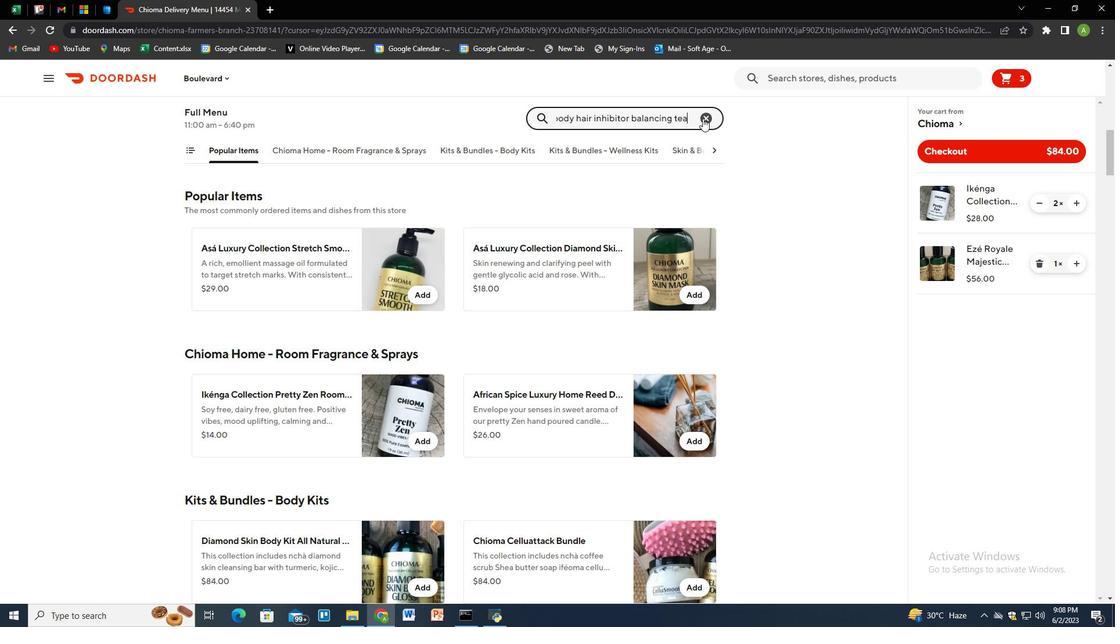 
Action: Mouse moved to (430, 318)
Screenshot: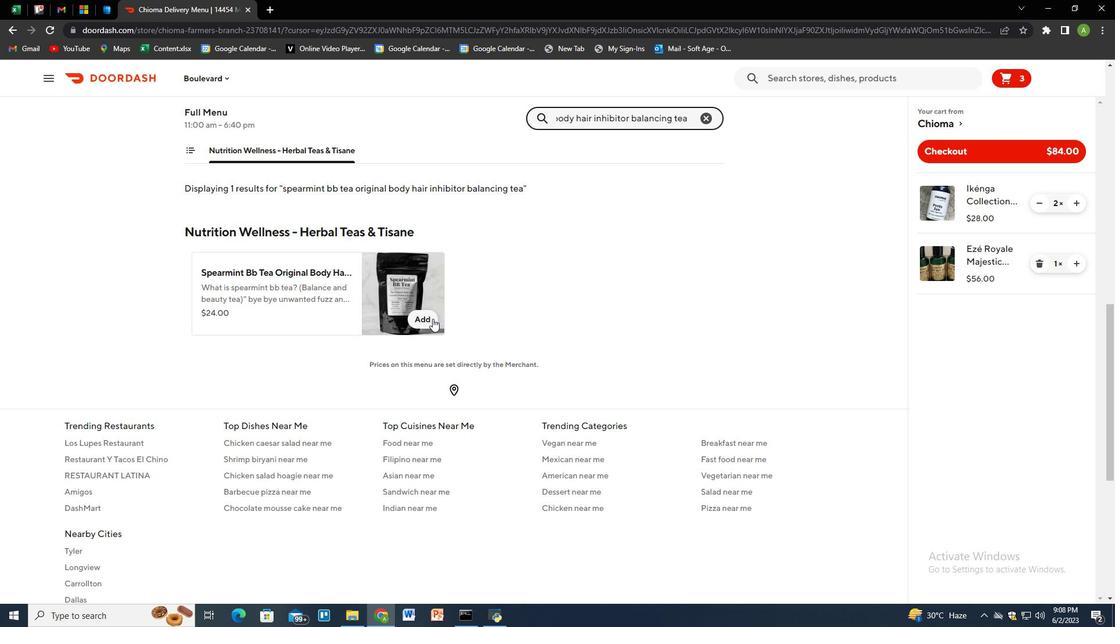 
Action: Mouse pressed left at (430, 318)
Screenshot: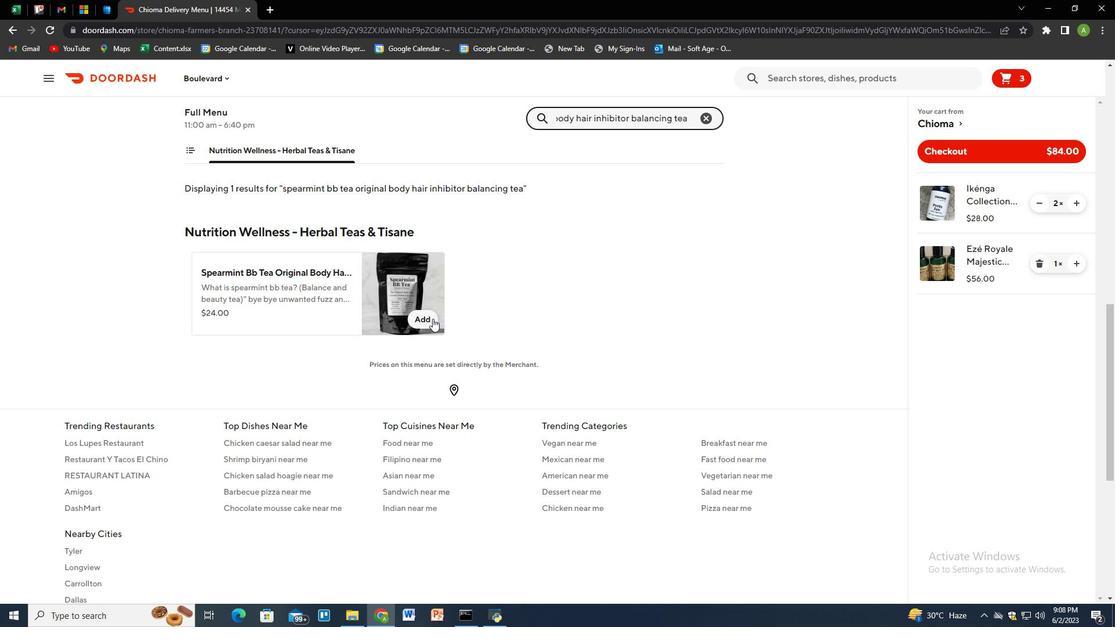 
Action: Mouse moved to (566, 391)
Screenshot: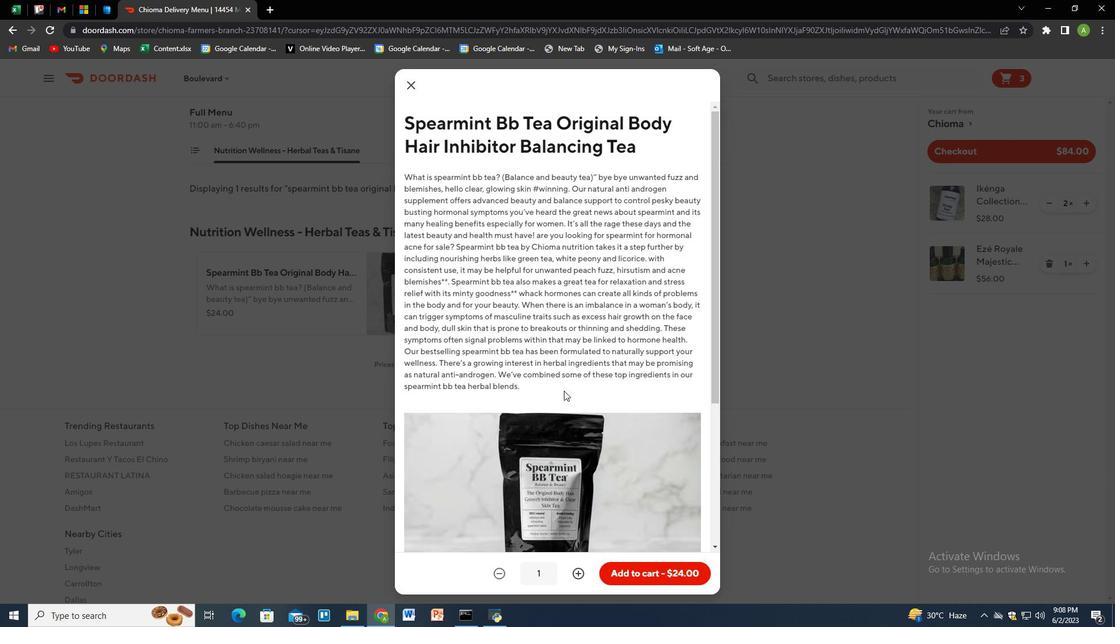 
Action: Mouse scrolled (566, 390) with delta (0, 0)
Screenshot: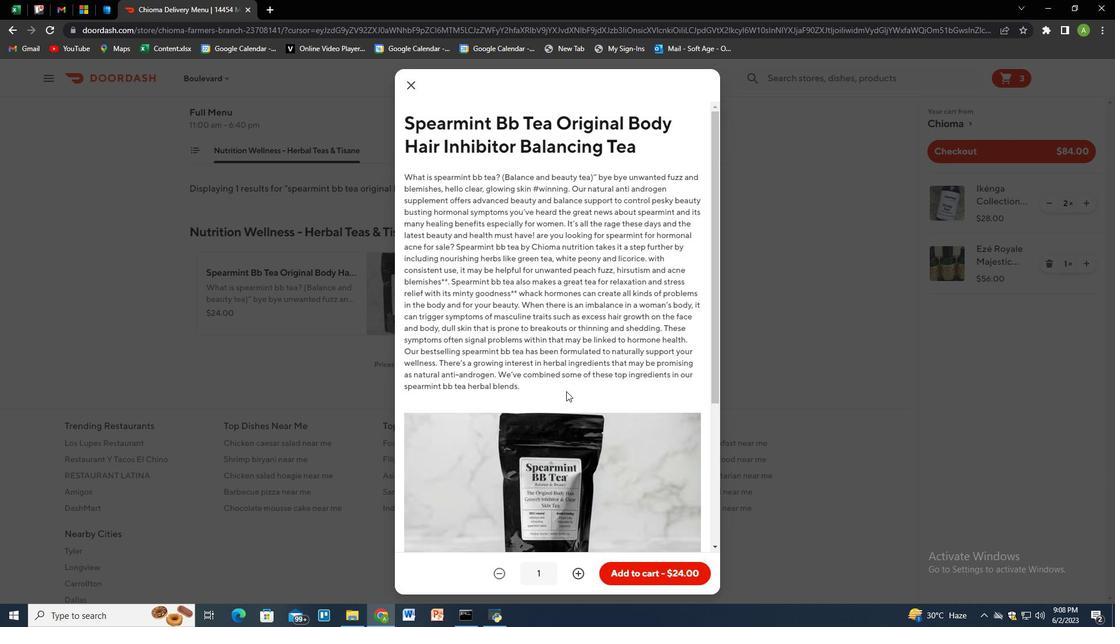 
Action: Mouse moved to (566, 392)
Screenshot: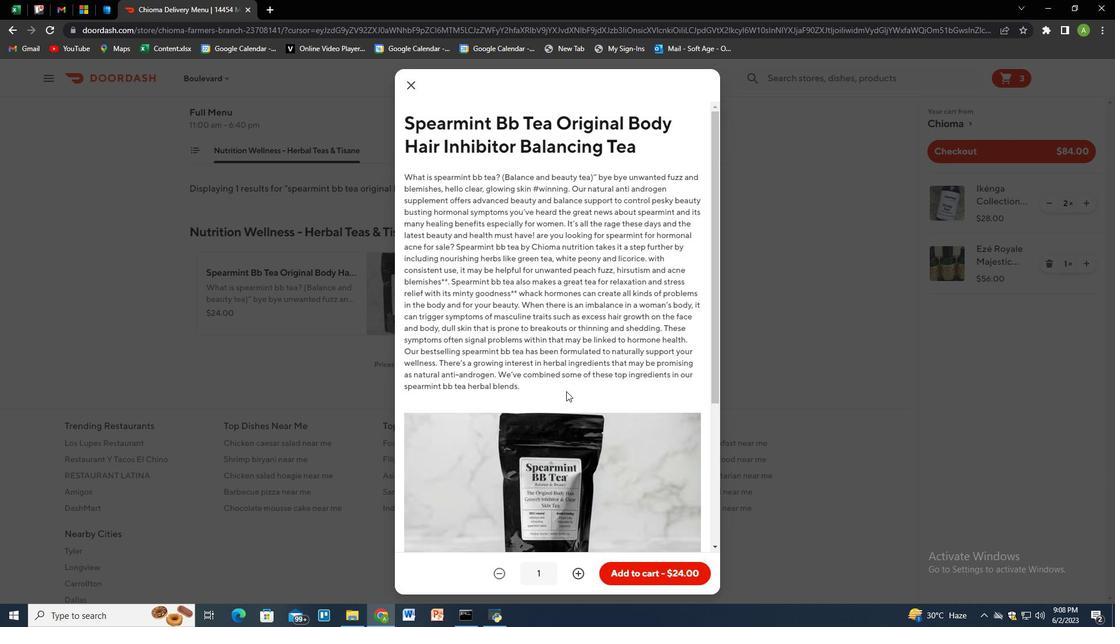 
Action: Mouse scrolled (566, 392) with delta (0, 0)
Screenshot: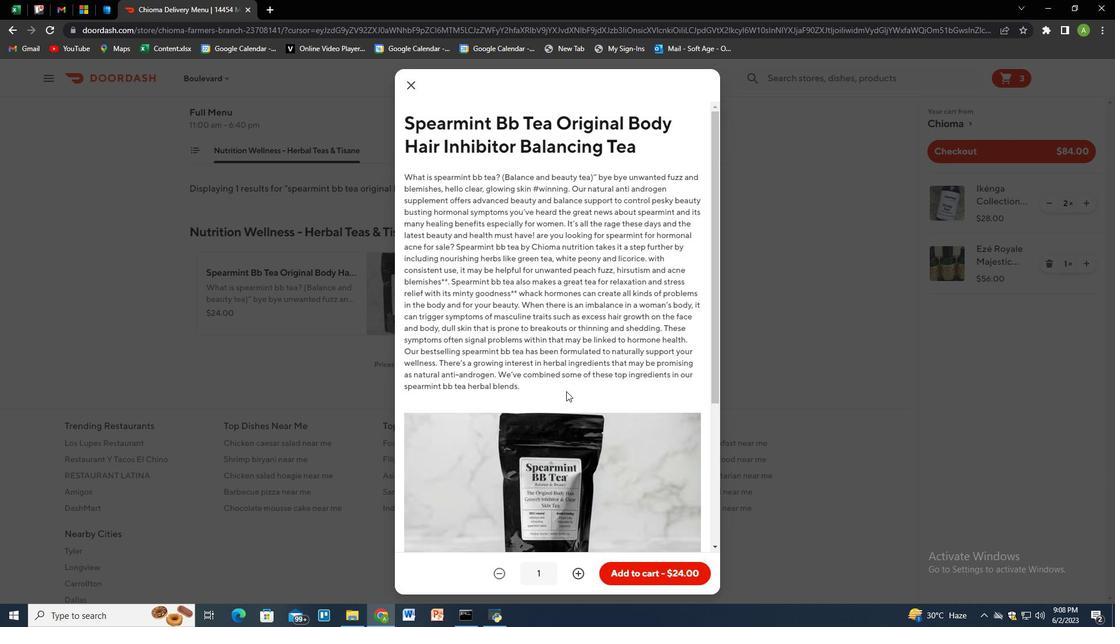 
Action: Mouse scrolled (566, 392) with delta (0, 0)
Screenshot: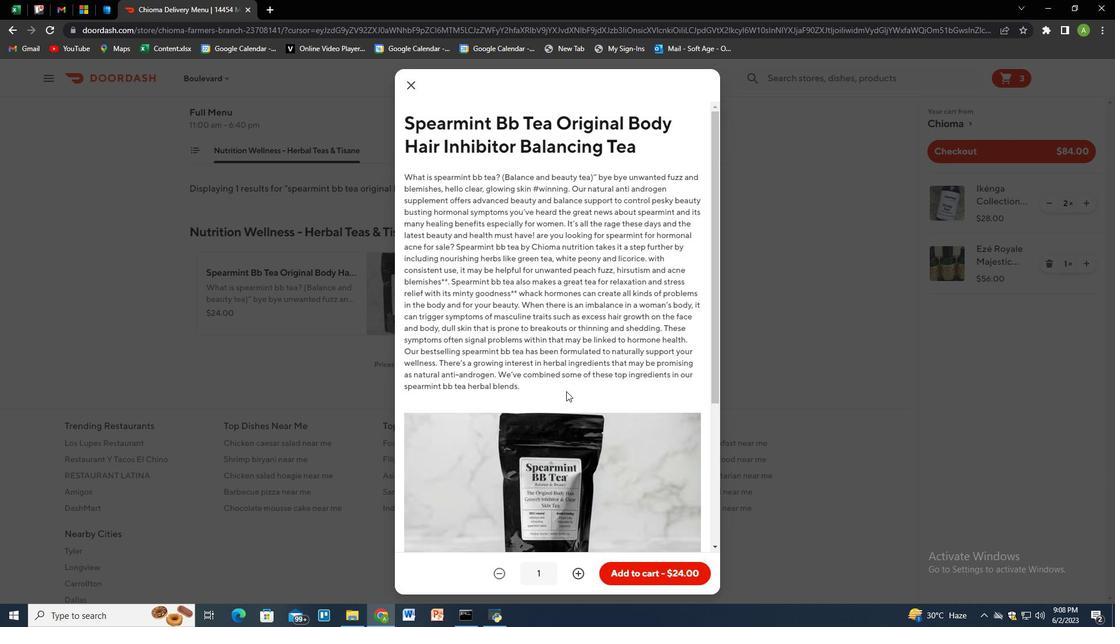 
Action: Mouse scrolled (566, 392) with delta (0, 0)
Screenshot: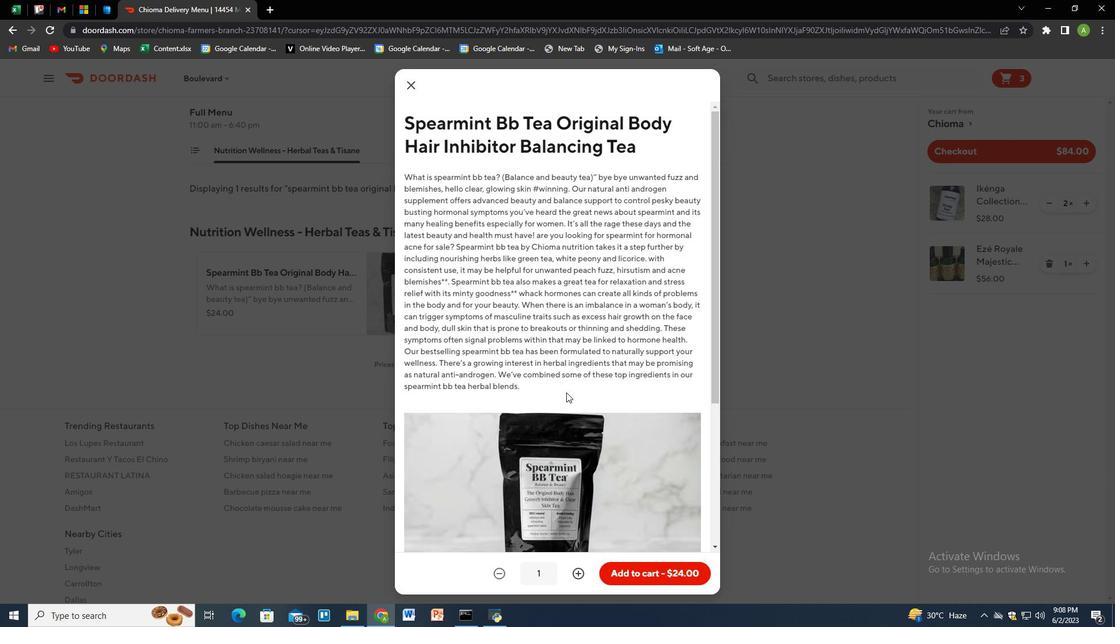 
Action: Mouse moved to (576, 567)
Screenshot: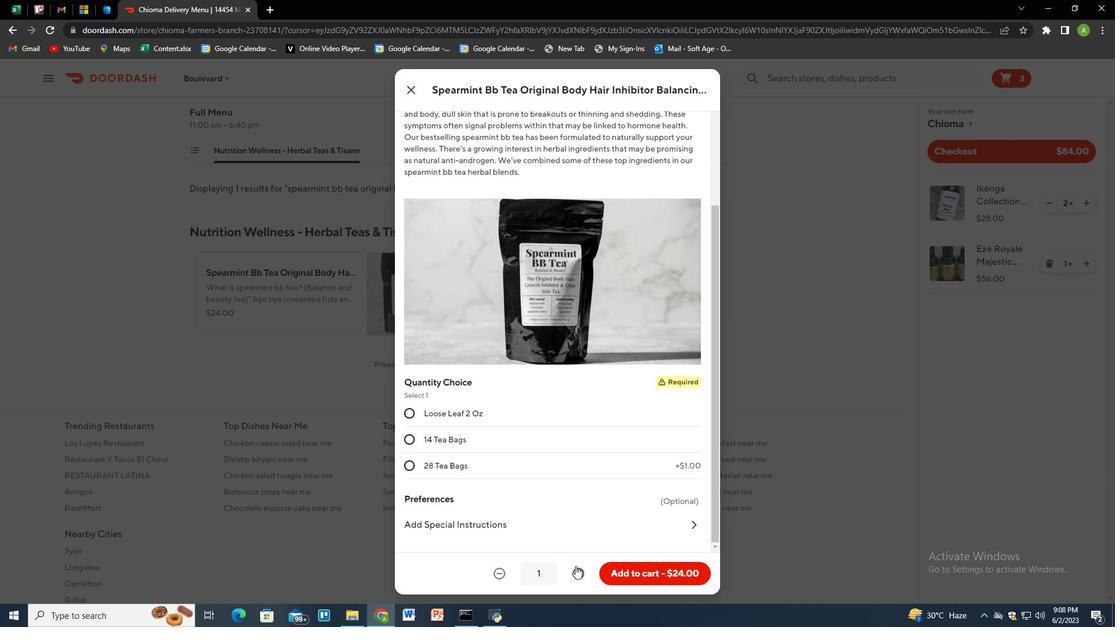 
Action: Mouse pressed left at (576, 567)
Screenshot: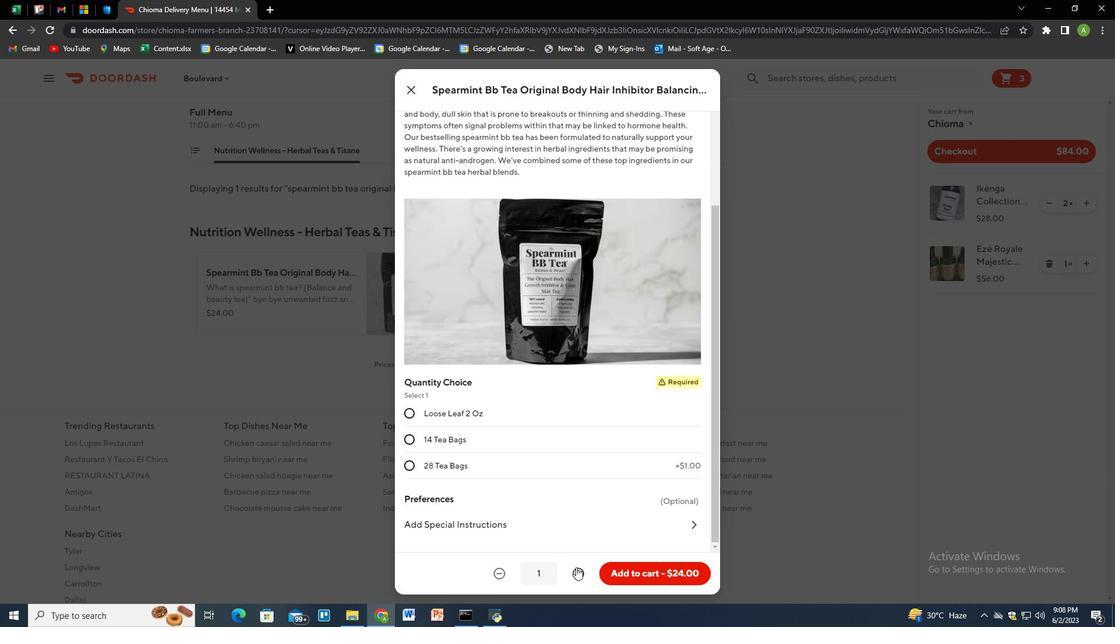 
Action: Mouse moved to (634, 578)
Screenshot: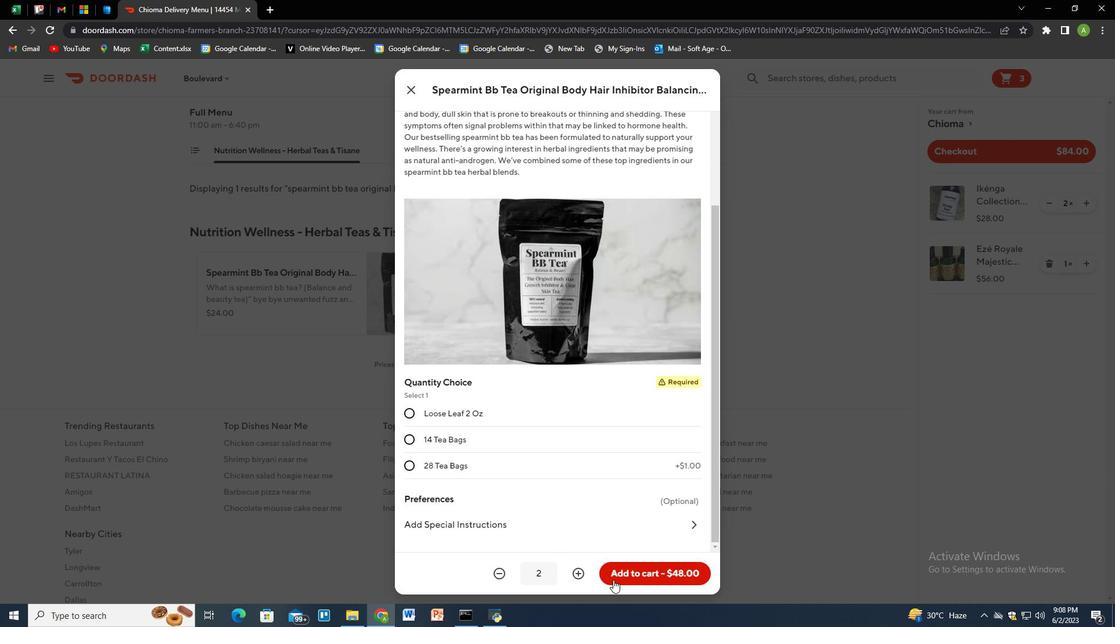 
Action: Mouse pressed left at (634, 578)
Screenshot: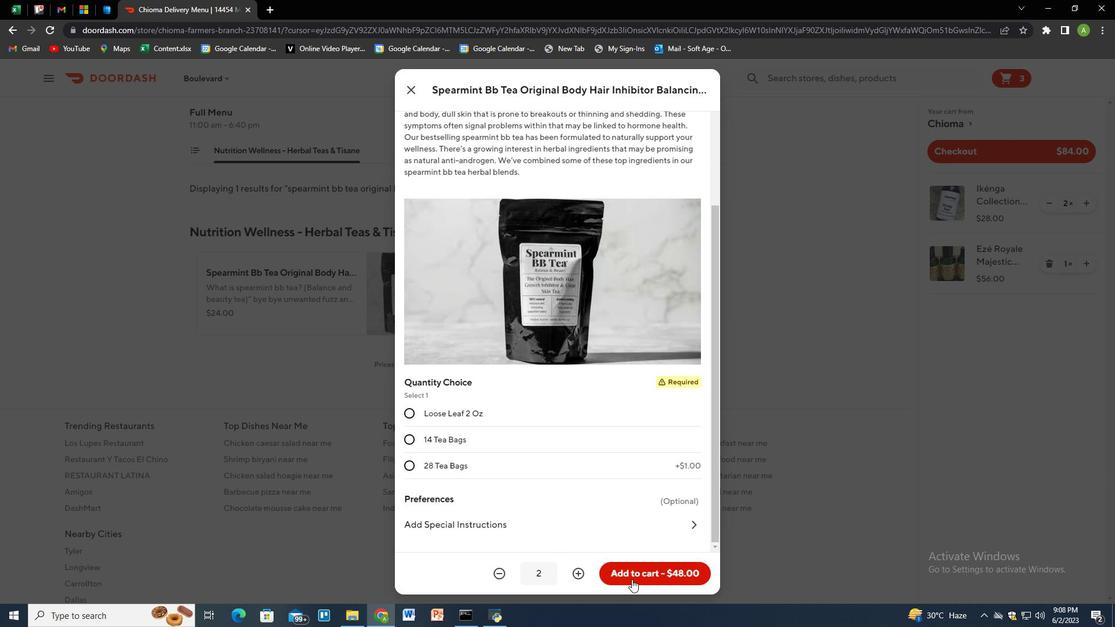 
Action: Mouse pressed left at (634, 578)
Screenshot: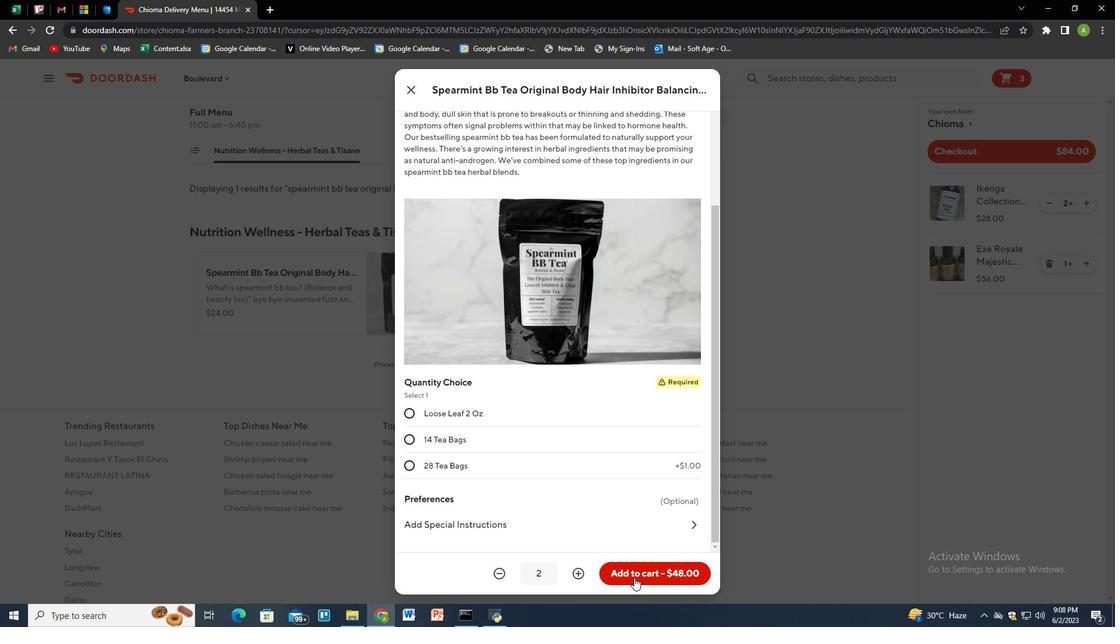 
Action: Mouse moved to (404, 411)
Screenshot: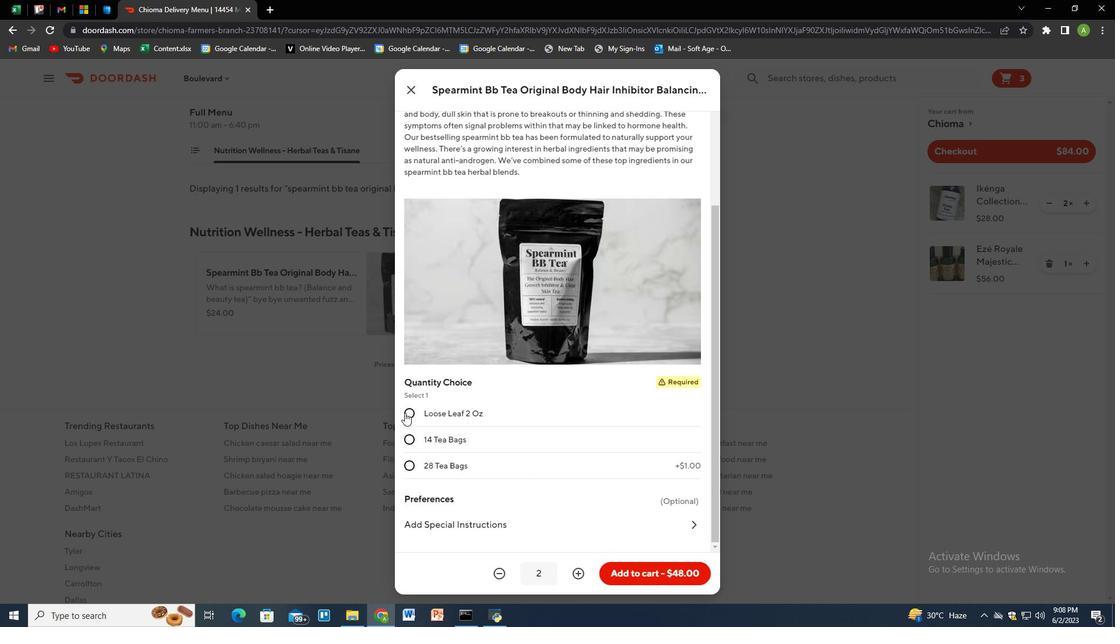 
Action: Mouse pressed left at (404, 411)
Screenshot: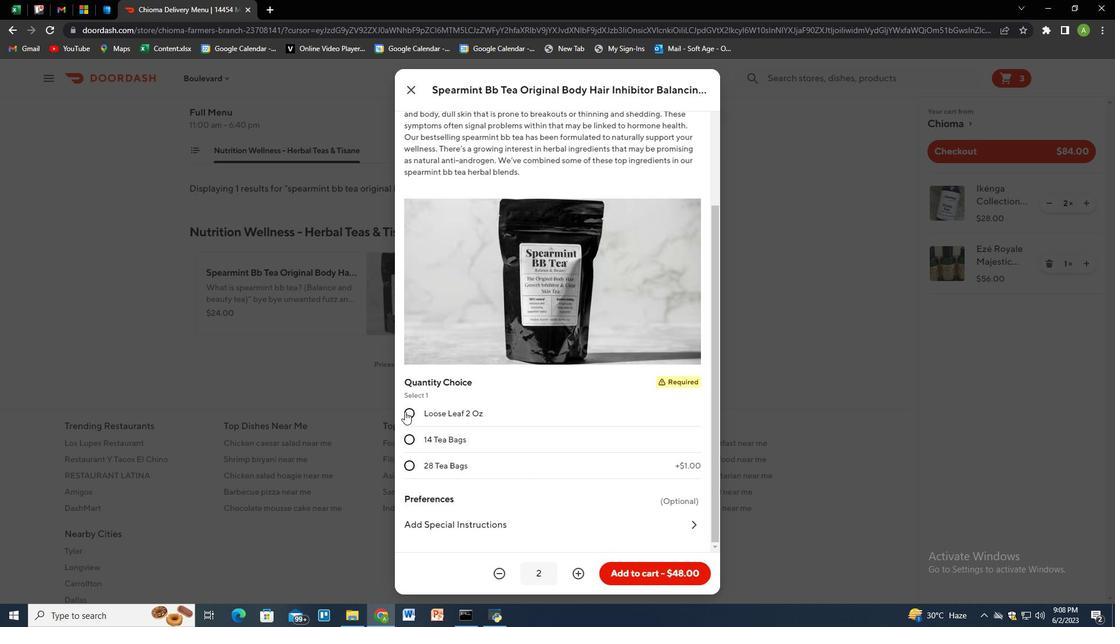 
Action: Mouse moved to (647, 579)
Screenshot: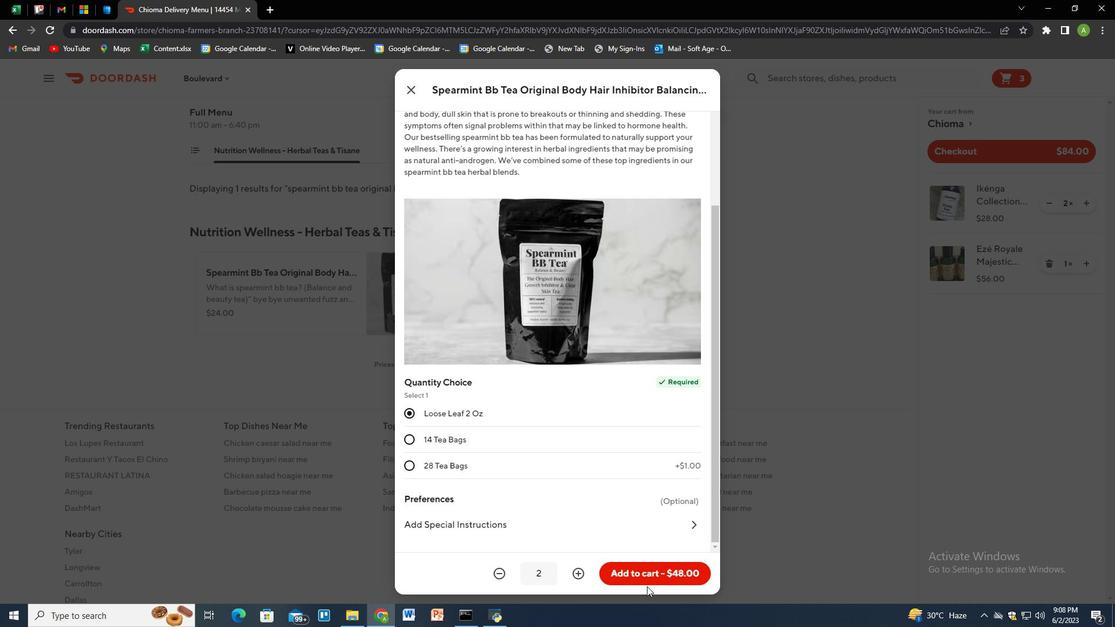 
Action: Mouse pressed left at (647, 579)
Screenshot: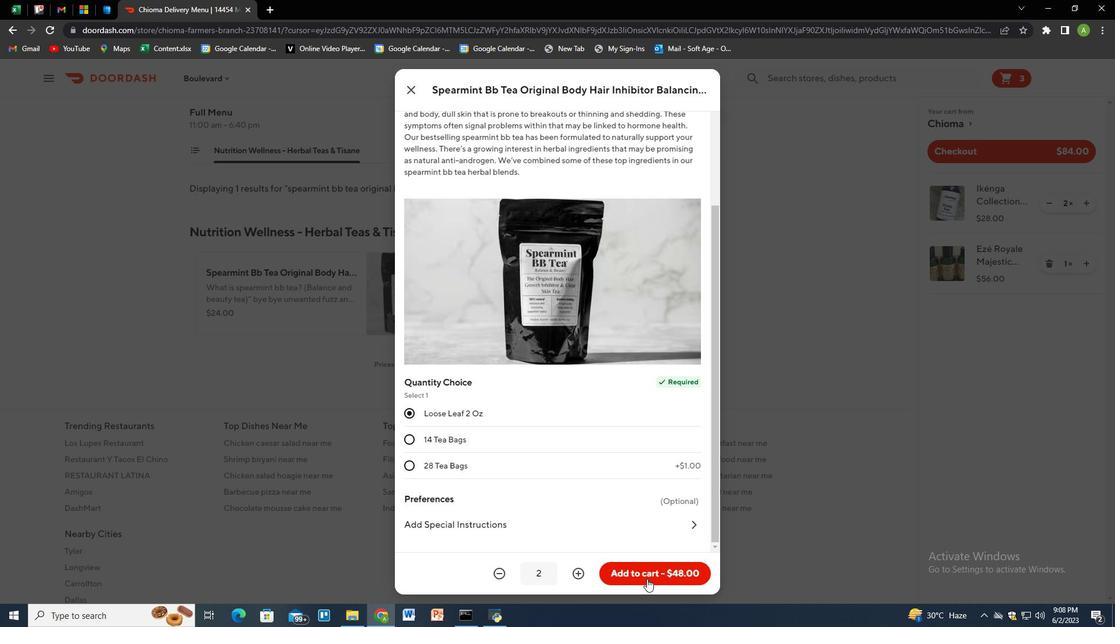 
Action: Mouse moved to (701, 114)
Screenshot: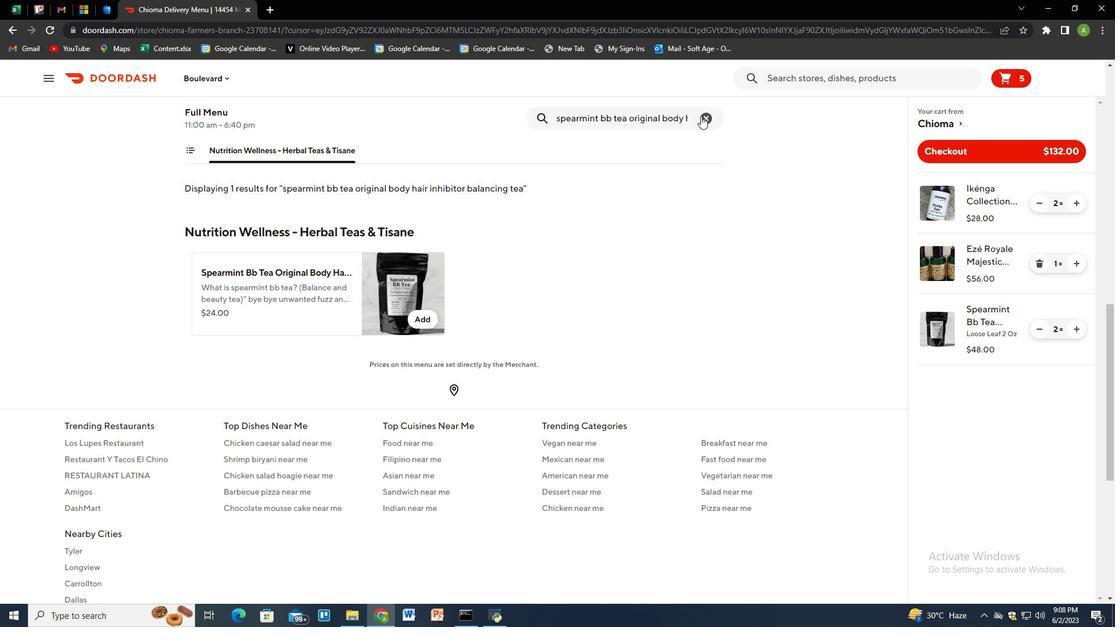 
Action: Mouse pressed left at (701, 114)
Screenshot: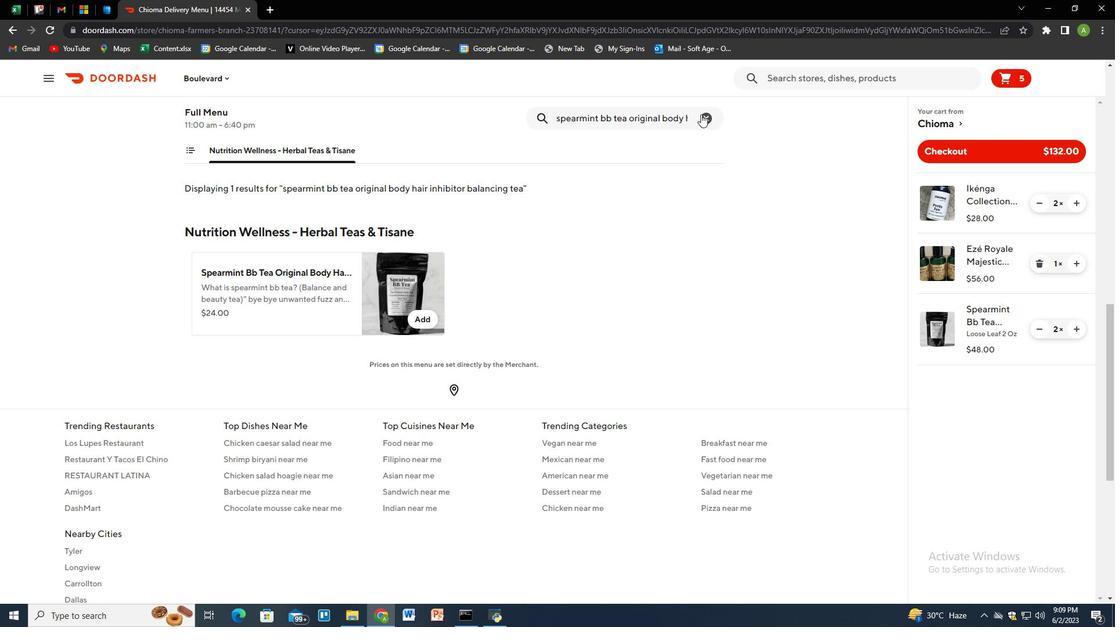 
Action: Key pressed ikem<Key.space>collection<Key.space>cravungs<Key.backspace><Key.backspace><Key.backspace><Key.backspace>ings<Key.space><Key.shift_r><Key.shift_r><Key.shift_r><Key.shift_r><Key.shift_r><Key.shift_r><Key.shift_r><Key.shift_r><Key.shift_r><Key.shift_r><Key.shift_r><Key.shift_r><Key.shift_r><Key.shift_r><Key.shift_r><Key.shift_r><Key.shift_r><Key.shift_r><Key.shift_r><Key.shift_r>&<Key.space>diet<Key.space>garcinia<Key.space>bitter<Key.space>kola<Key.space>drops
Screenshot: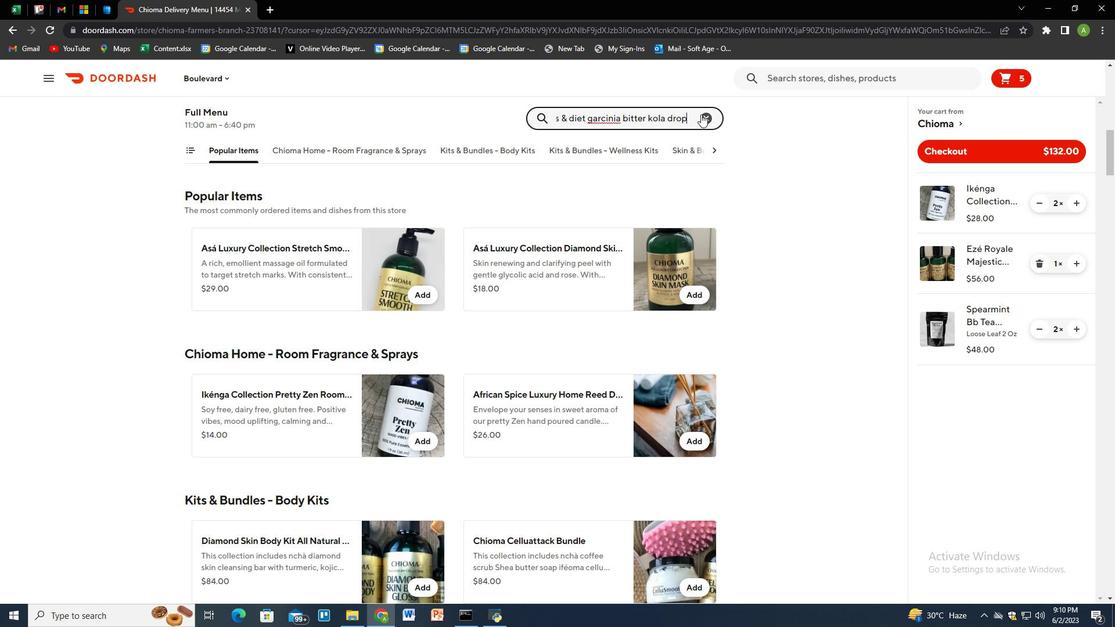 
Action: Mouse moved to (701, 114)
Screenshot: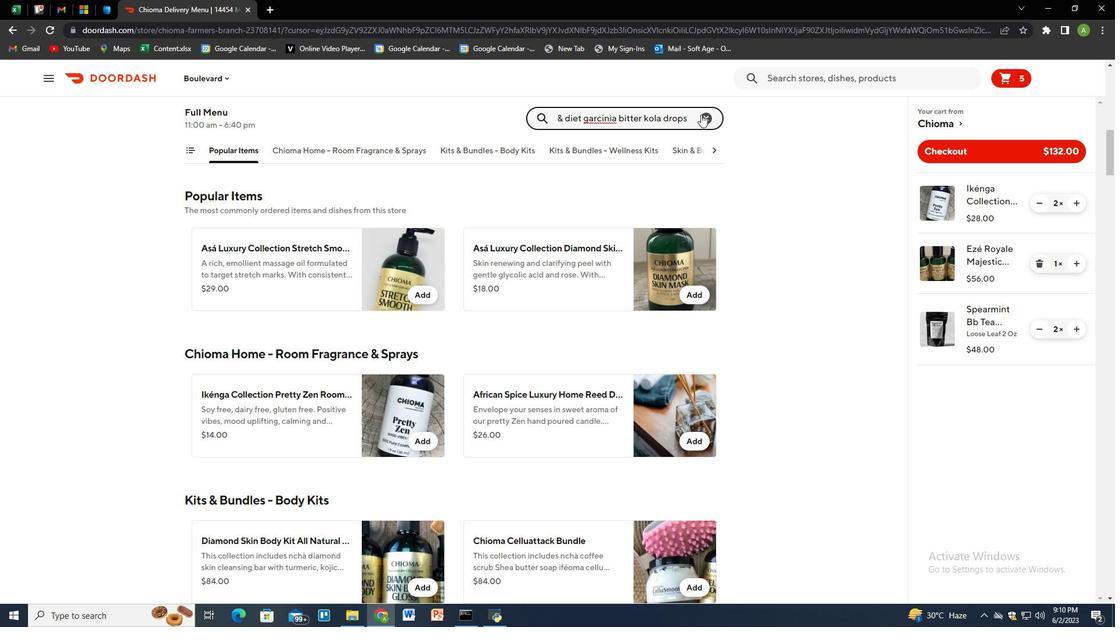 
Action: Key pressed <Key.enter>
Screenshot: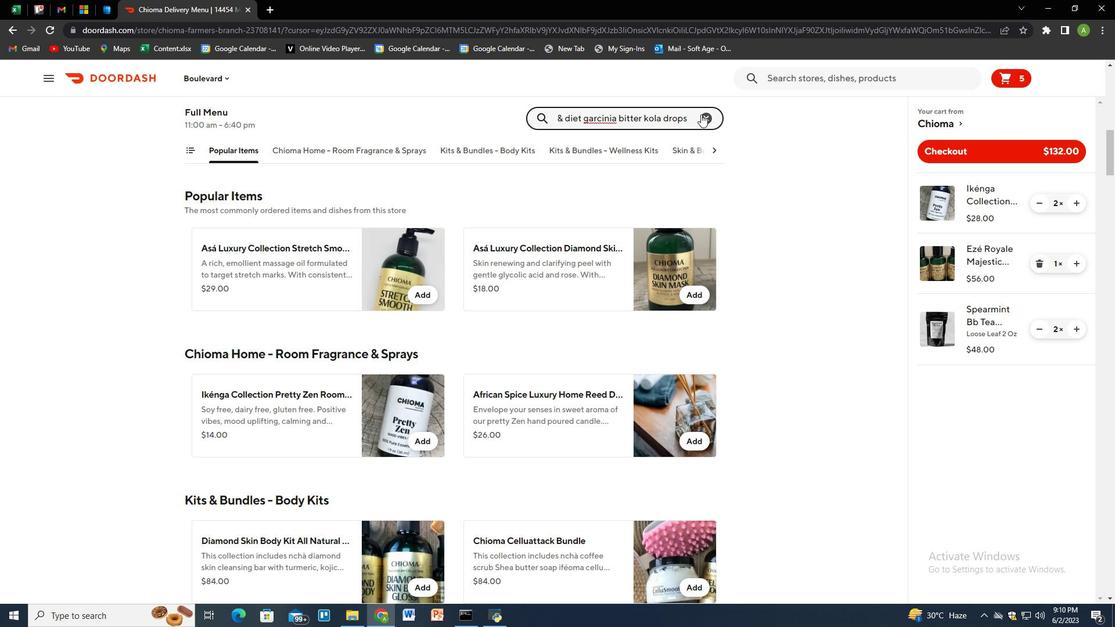 
Action: Mouse moved to (431, 321)
Screenshot: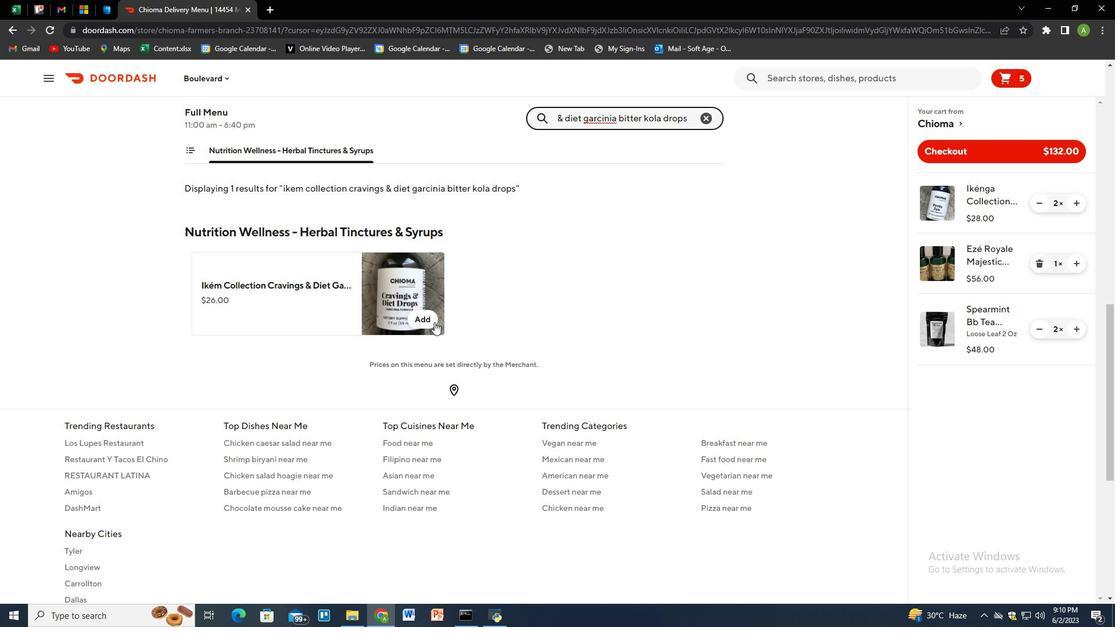 
Action: Mouse pressed left at (431, 321)
Screenshot: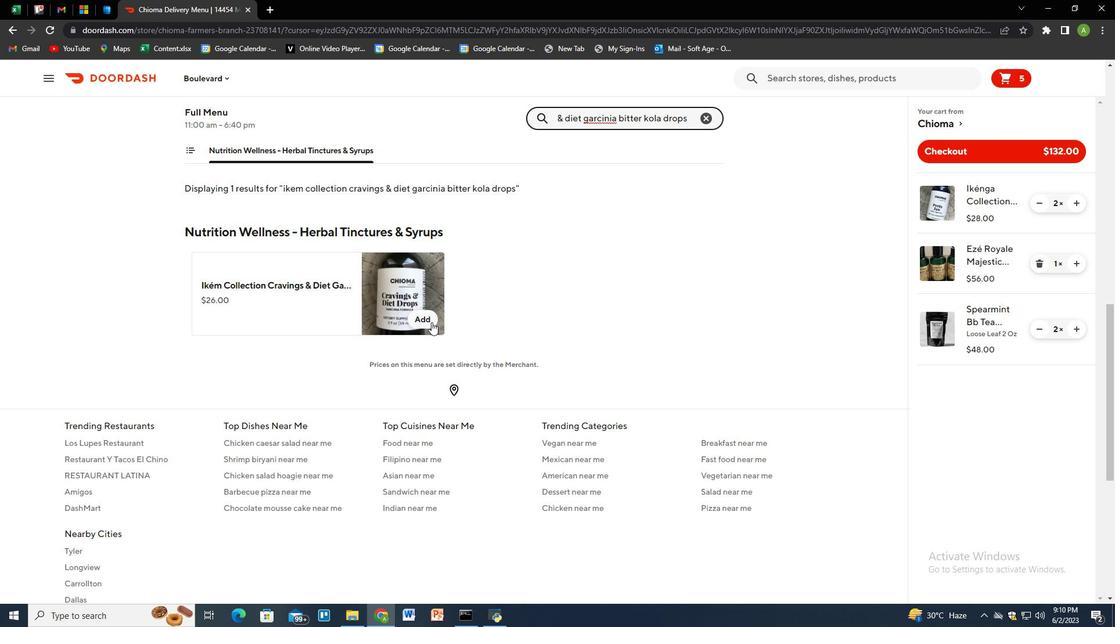 
Action: Mouse moved to (1076, 396)
Screenshot: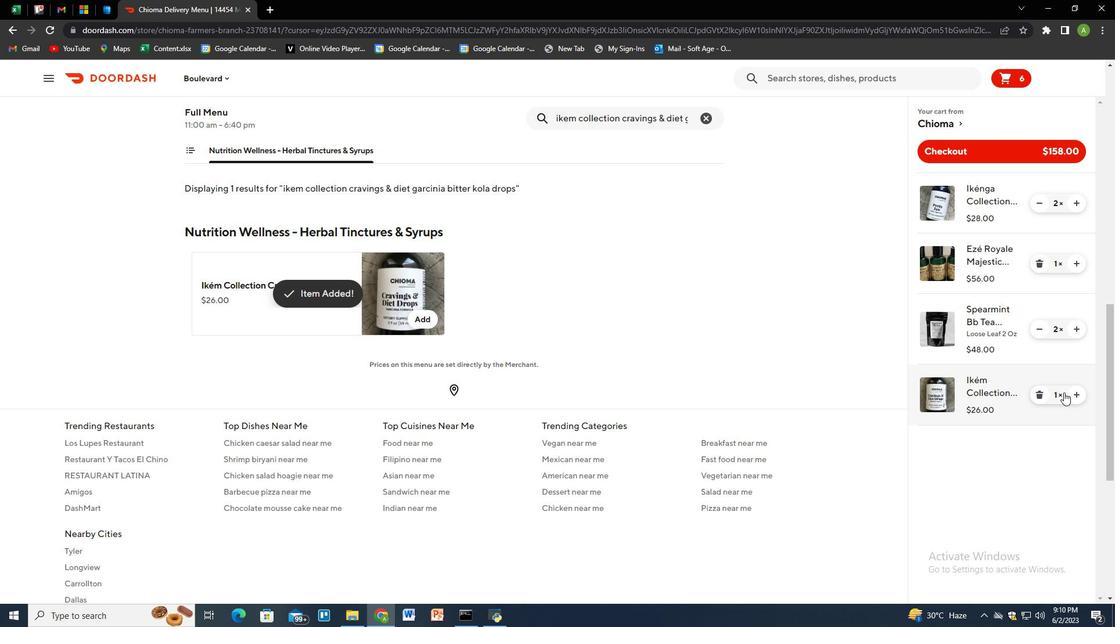 
Action: Mouse pressed left at (1076, 396)
Screenshot: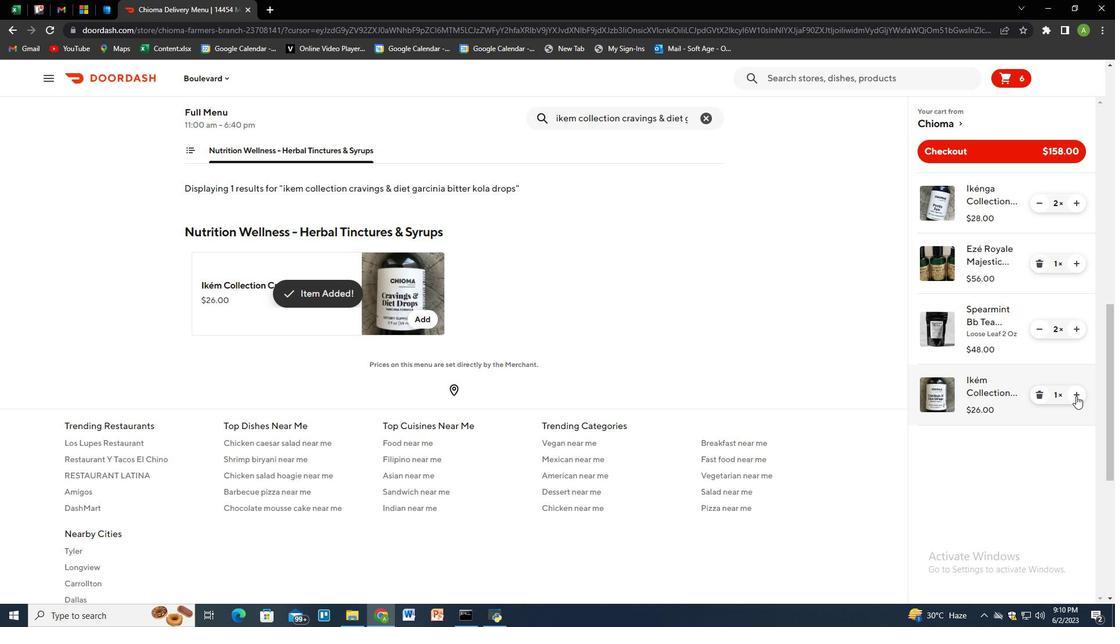 
Action: Mouse moved to (704, 119)
Screenshot: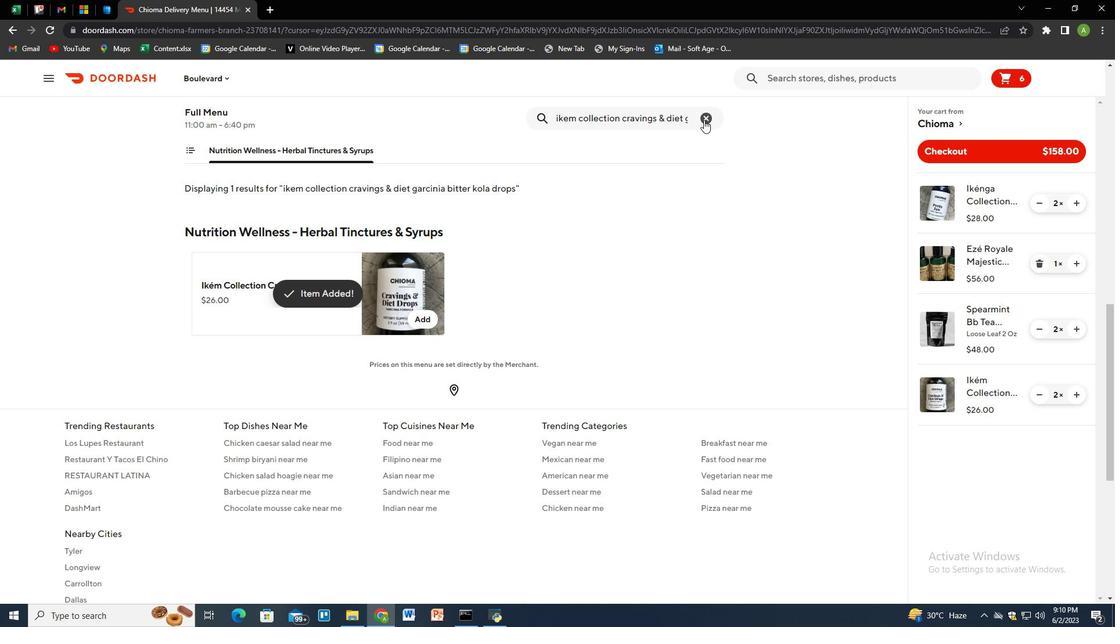 
Action: Mouse pressed left at (704, 119)
Screenshot: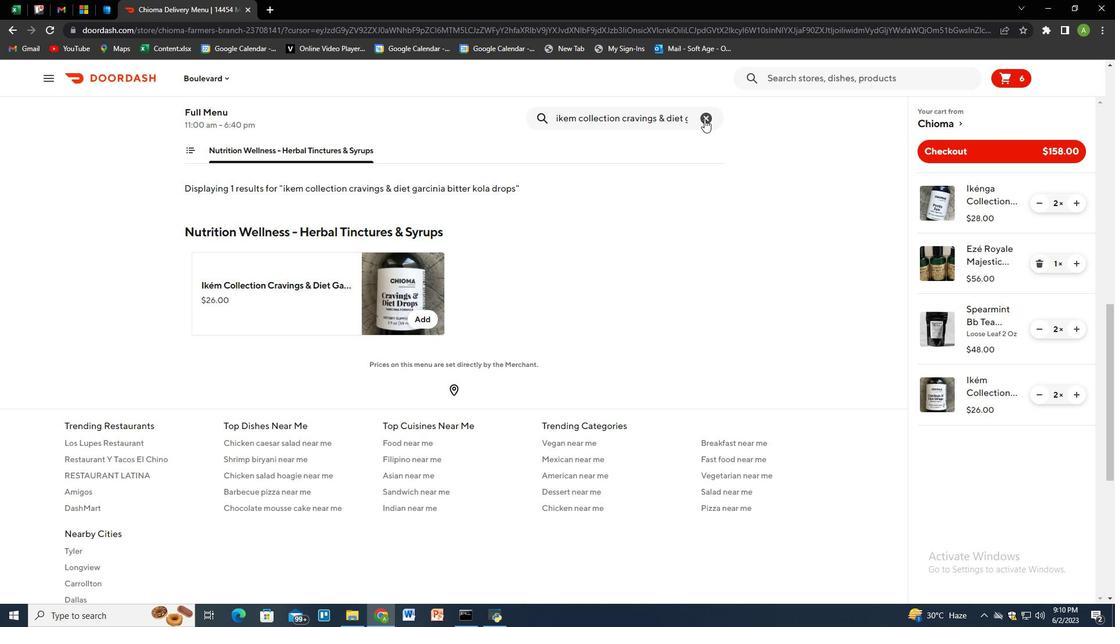 
Action: Key pressed chioma<Key.space>muscles<Key.space><Key.shift_r><Key.shift_r><Key.shift_r><Key.shift_r><Key.shift_r><Key.shift_r>&<Key.space>curves<Key.space>vegan<Key.space>complete<Key.space>protein<Key.space>vanilla<Key.space>shake<Key.space>keto<Key.enter>
Screenshot: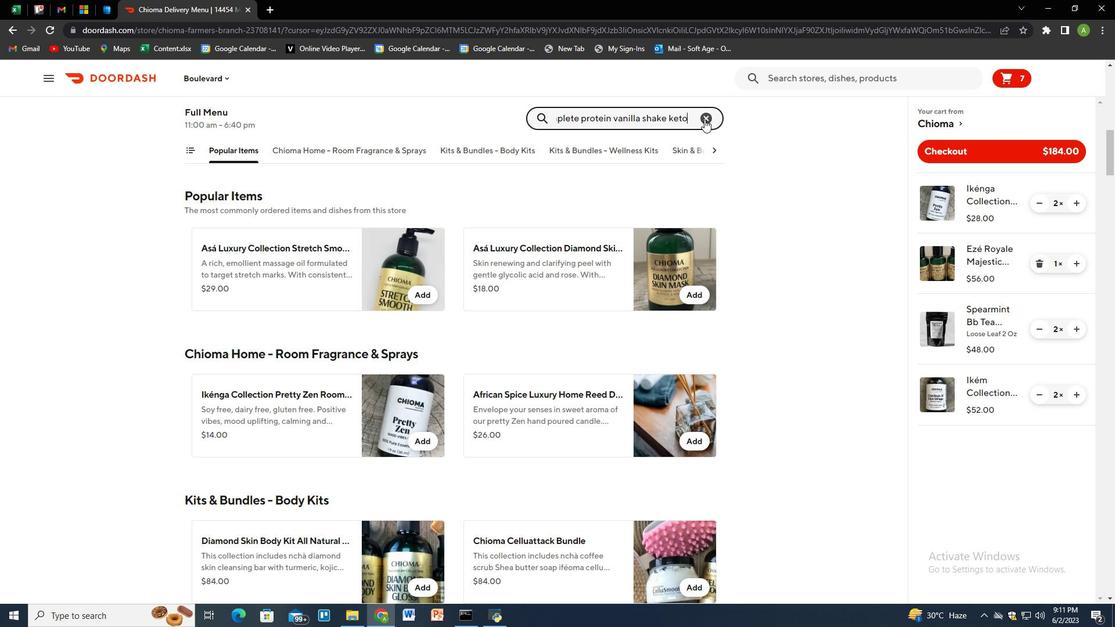 
Action: Mouse moved to (418, 321)
Screenshot: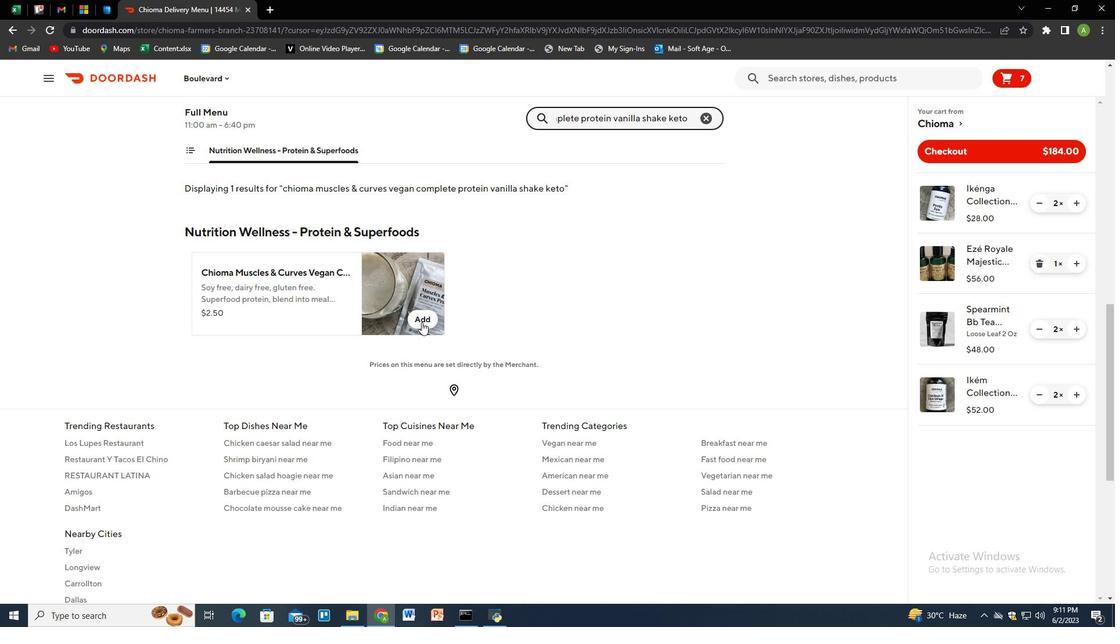 
Action: Mouse pressed left at (418, 321)
Screenshot: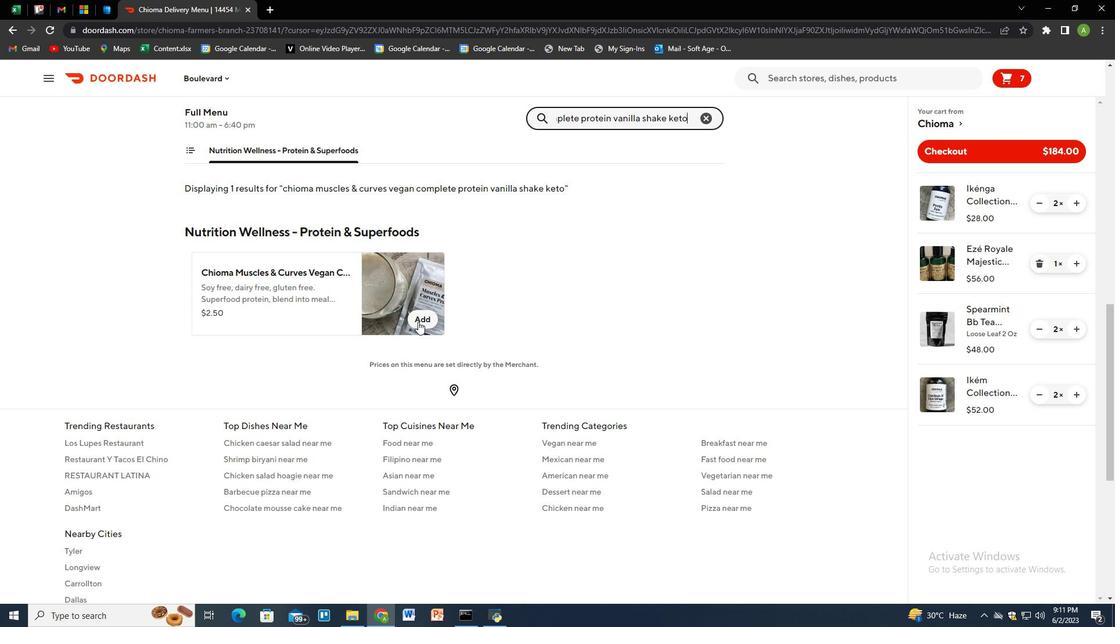 
Action: Mouse moved to (517, 501)
Screenshot: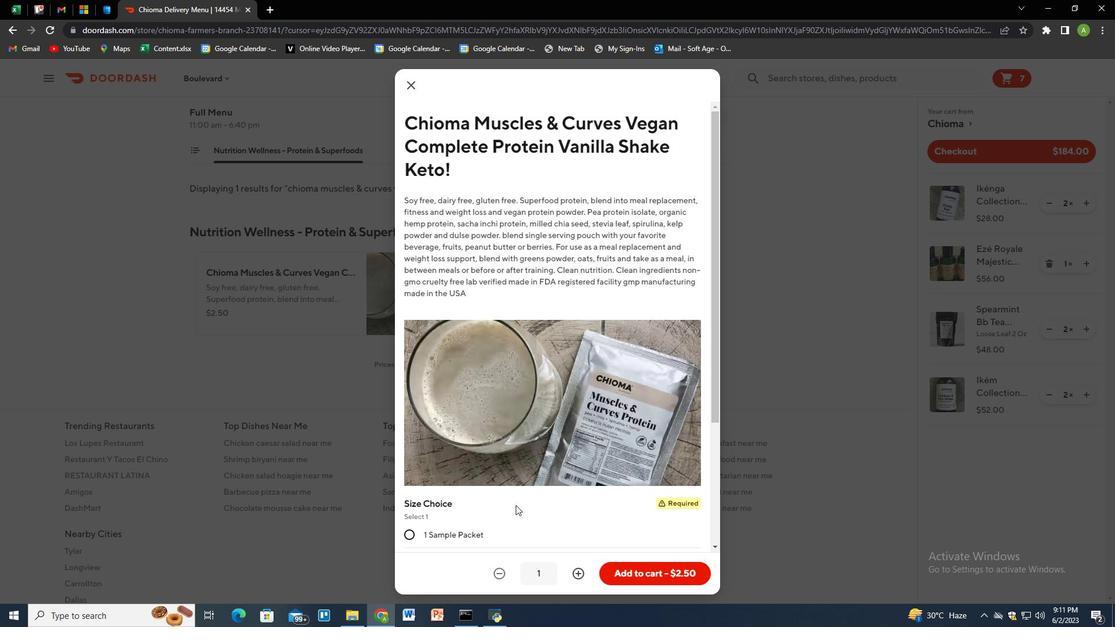 
Action: Mouse scrolled (517, 500) with delta (0, 0)
Screenshot: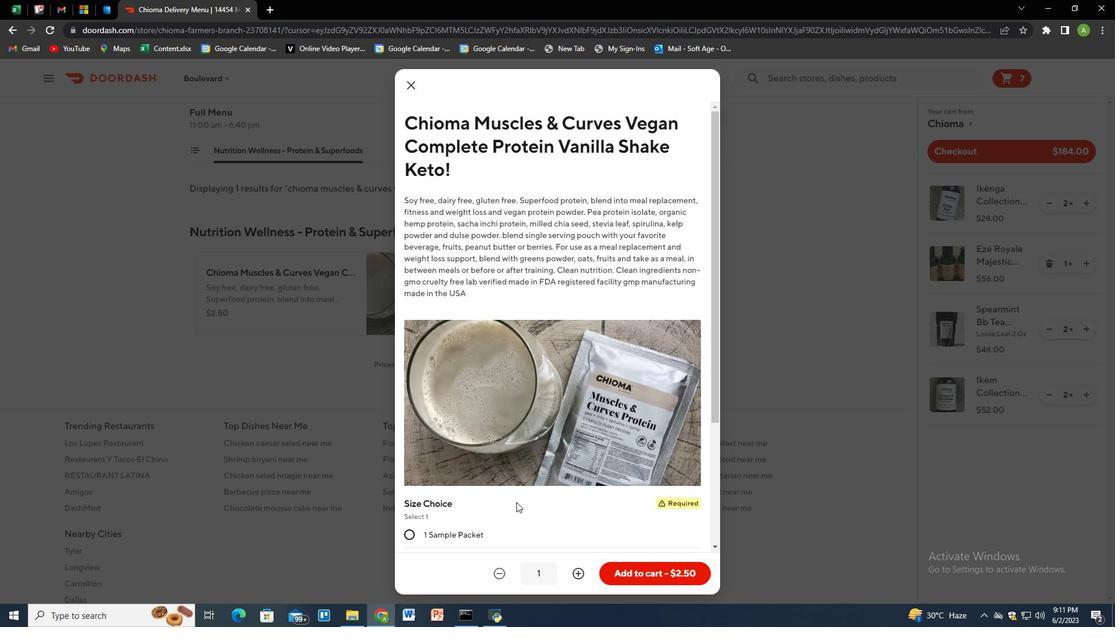 
Action: Mouse scrolled (517, 500) with delta (0, 0)
Screenshot: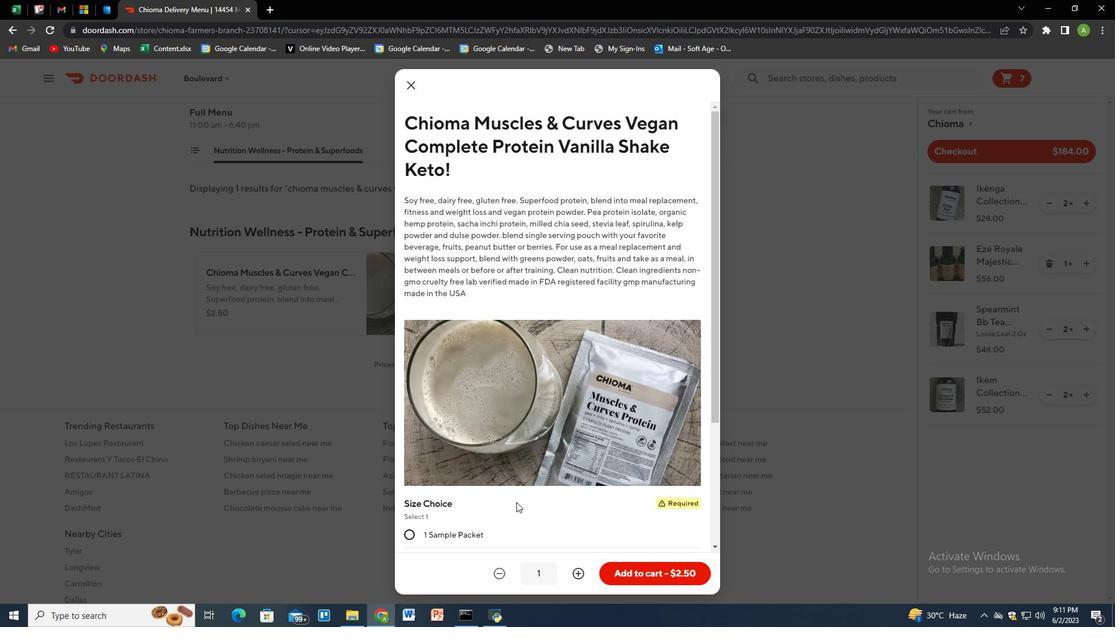 
Action: Mouse scrolled (517, 500) with delta (0, 0)
Screenshot: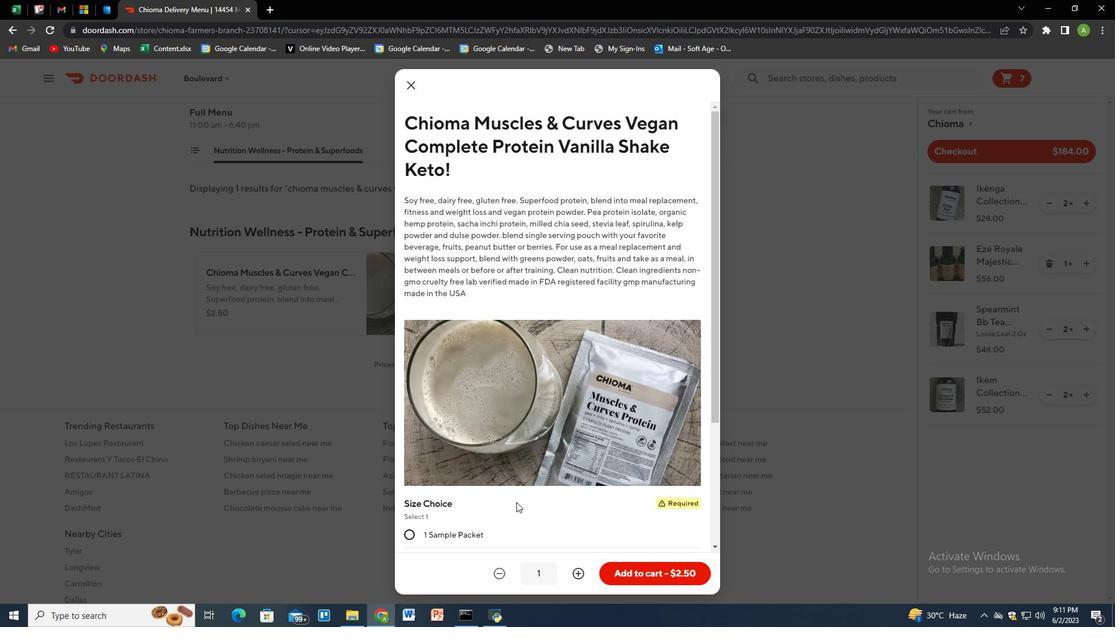 
Action: Mouse moved to (407, 360)
Screenshot: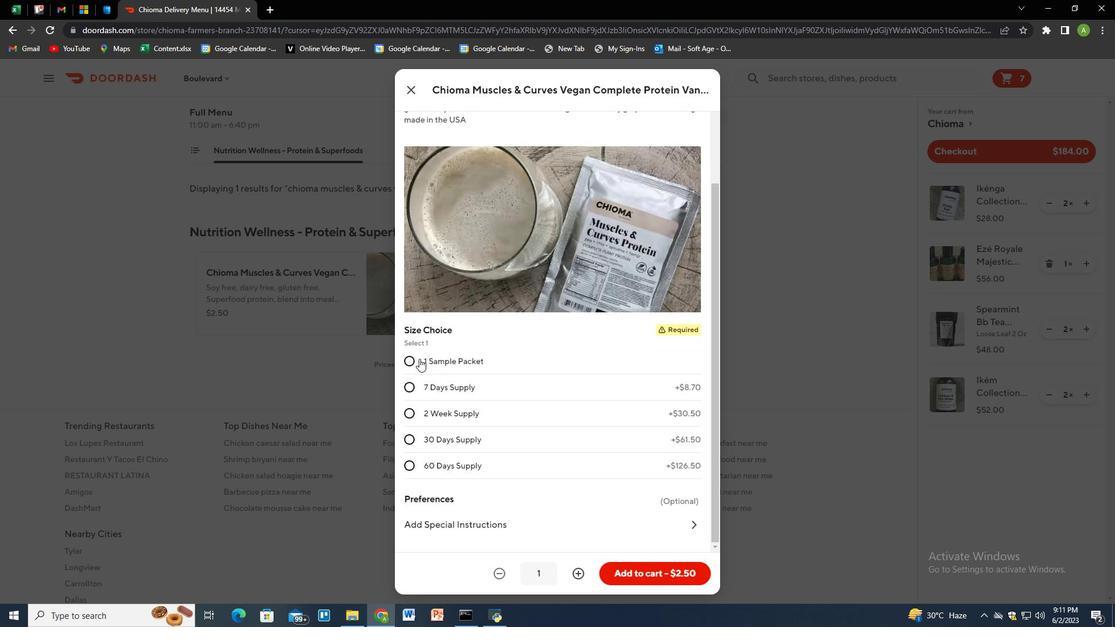 
Action: Mouse pressed left at (407, 360)
Screenshot: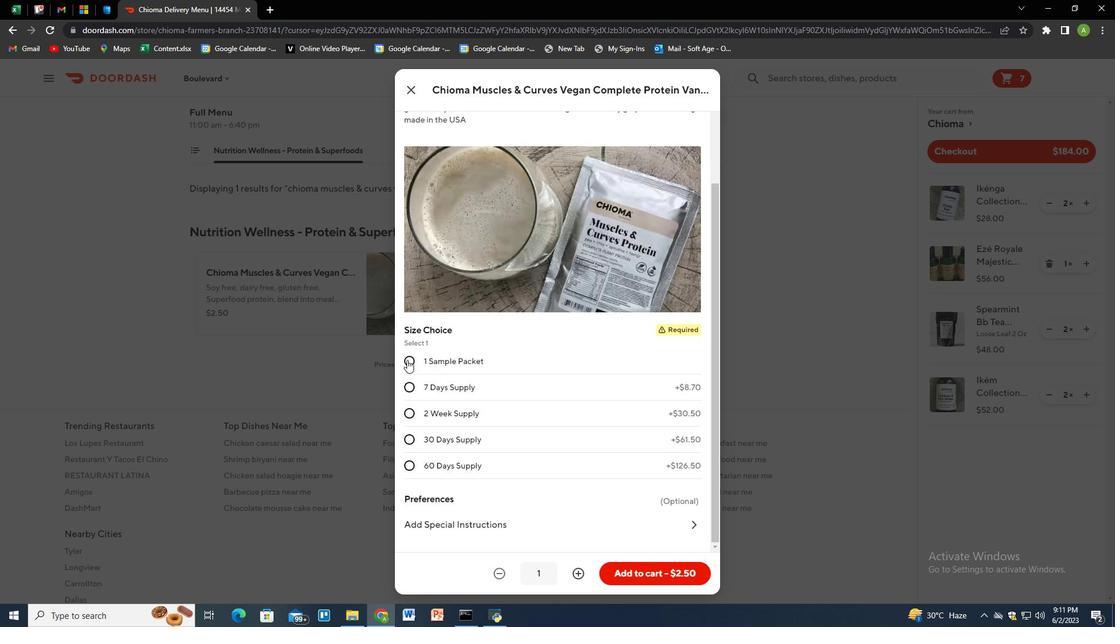 
Action: Mouse moved to (637, 571)
Screenshot: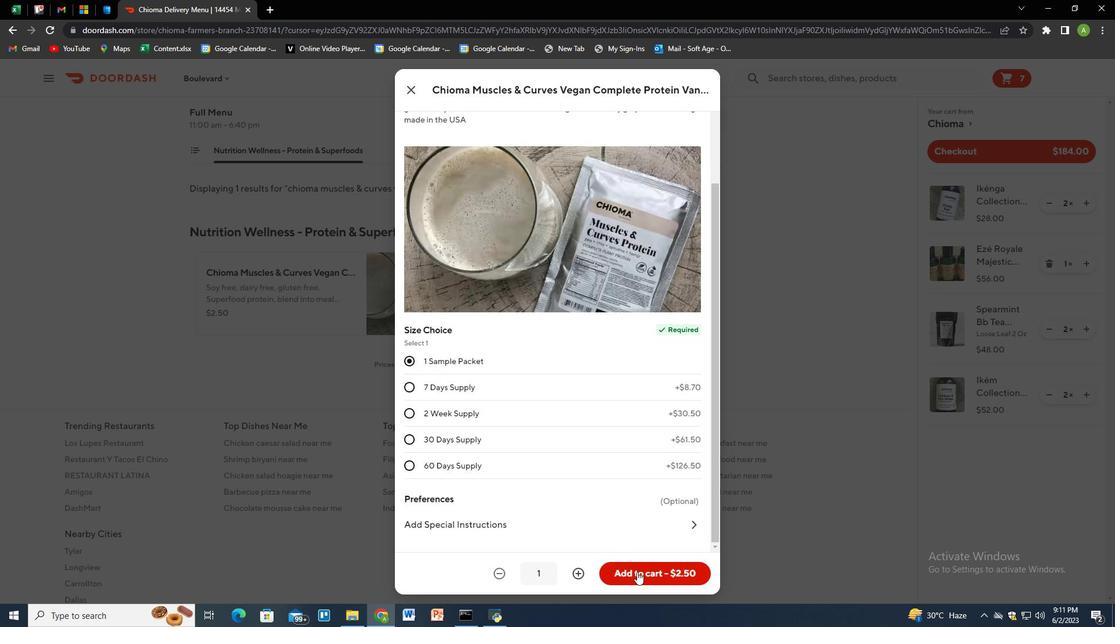 
Action: Mouse pressed left at (637, 571)
Screenshot: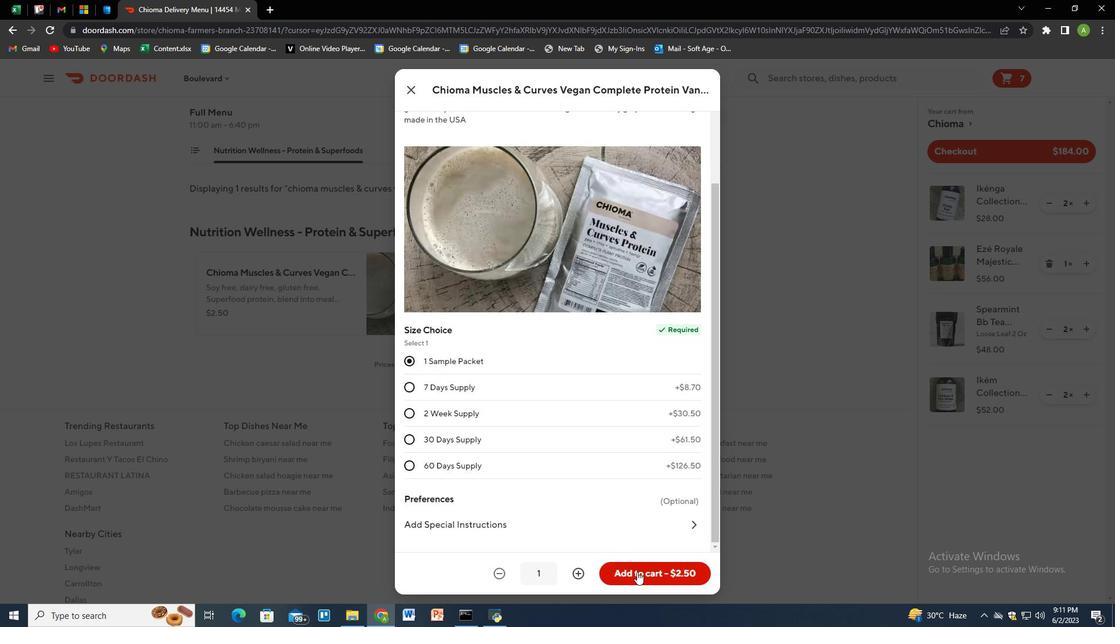 
Action: Mouse moved to (978, 156)
Screenshot: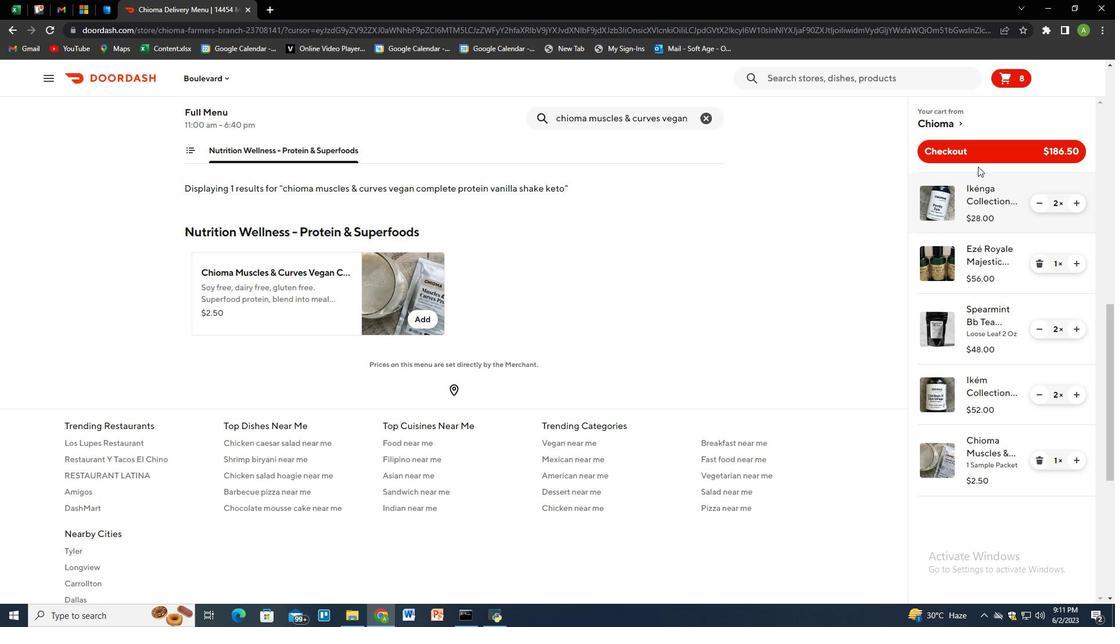 
Action: Mouse pressed left at (978, 156)
Screenshot: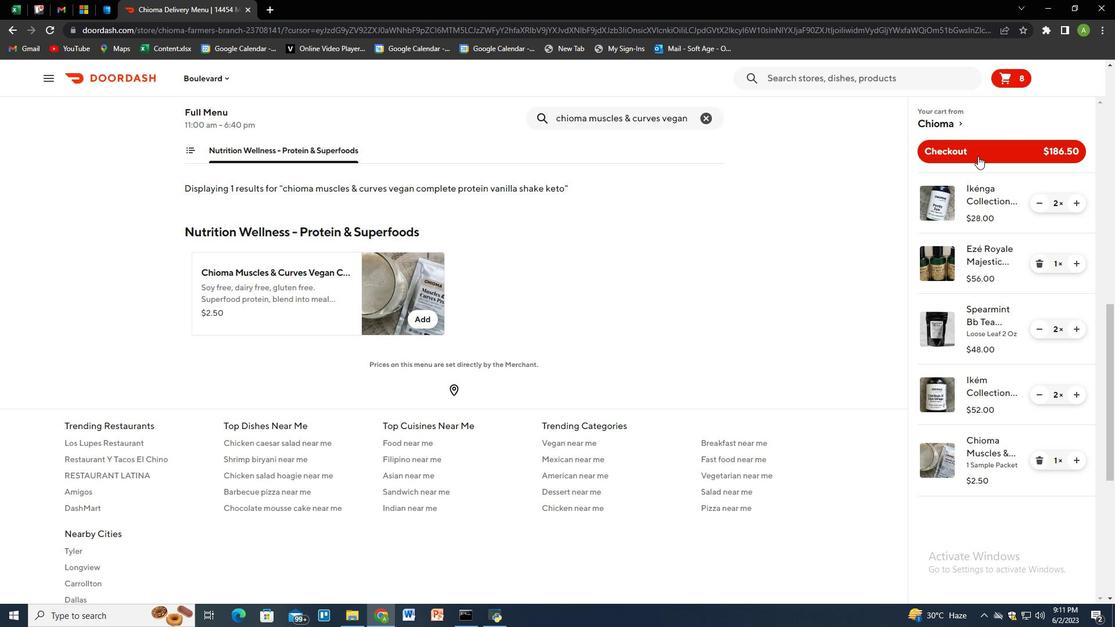 
